 Task: Find connections with filter location Kidsgrove with filter topic #coacheswith filter profile language German with filter current company TD Securities with filter school All India Institute of Medical Sciences with filter industry Shipbuilding with filter service category Typing with filter keywords title Cosmetologist
Action: Mouse moved to (573, 72)
Screenshot: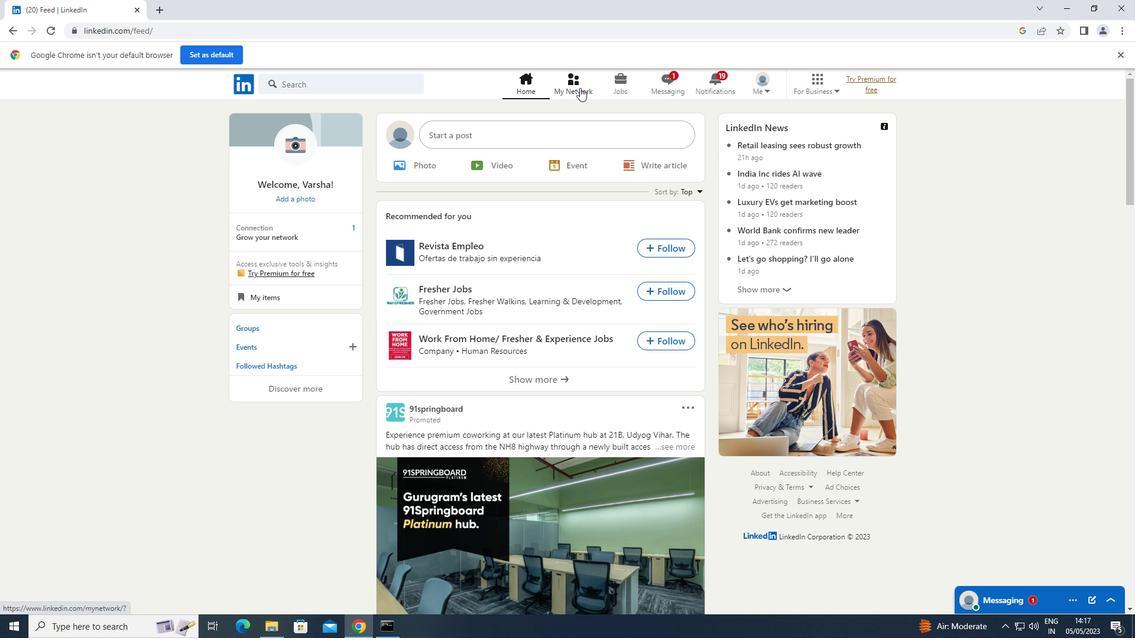 
Action: Mouse pressed left at (573, 72)
Screenshot: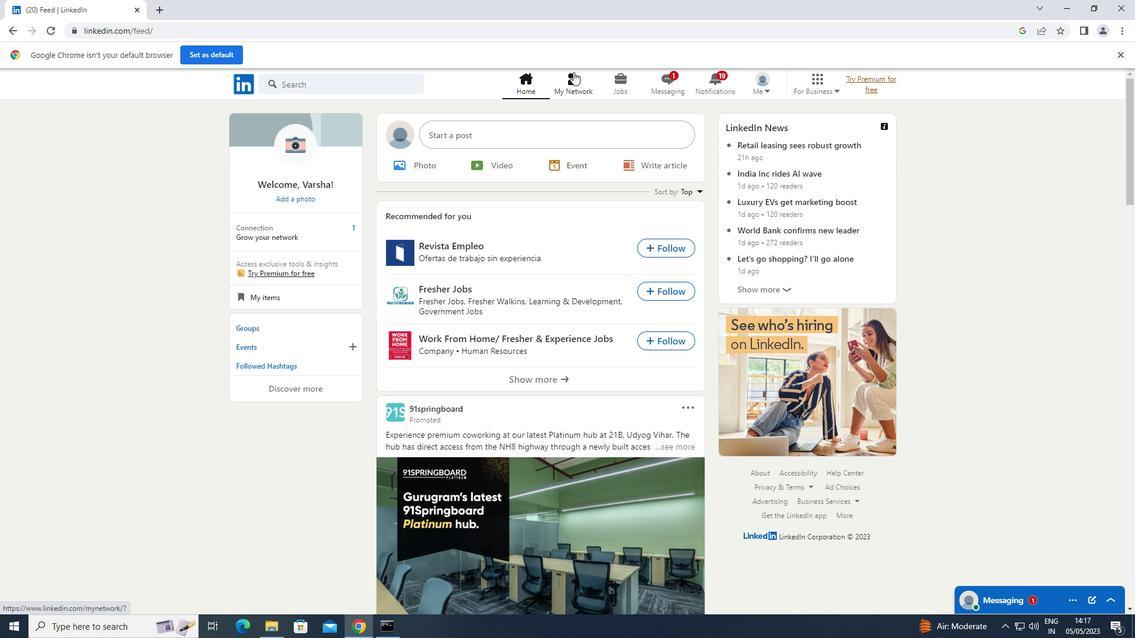
Action: Mouse moved to (354, 154)
Screenshot: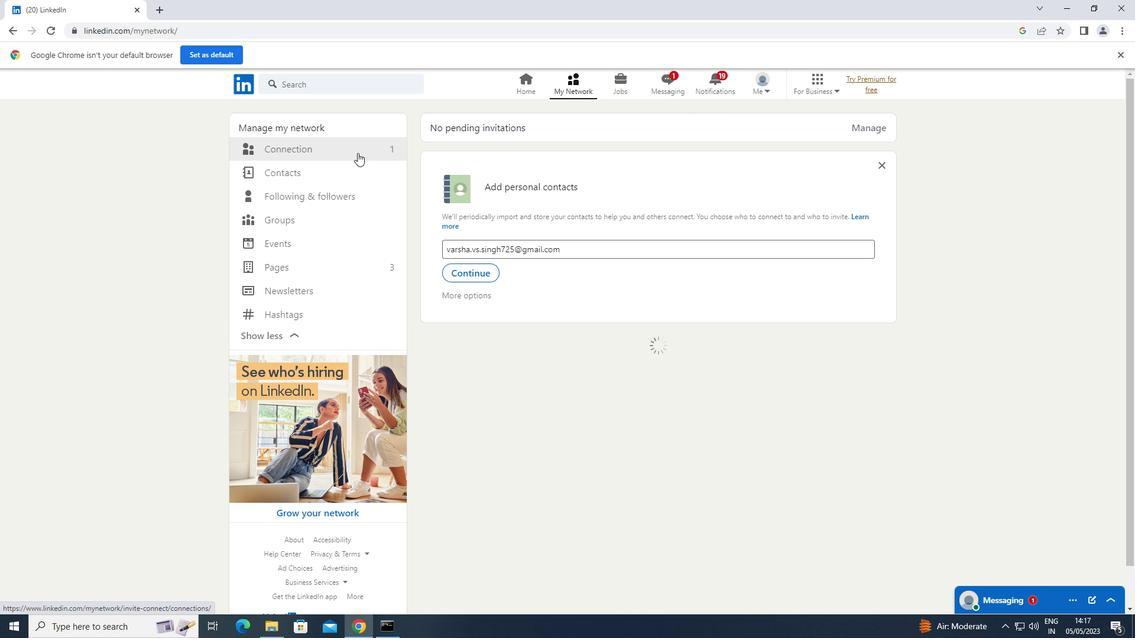 
Action: Mouse pressed left at (354, 154)
Screenshot: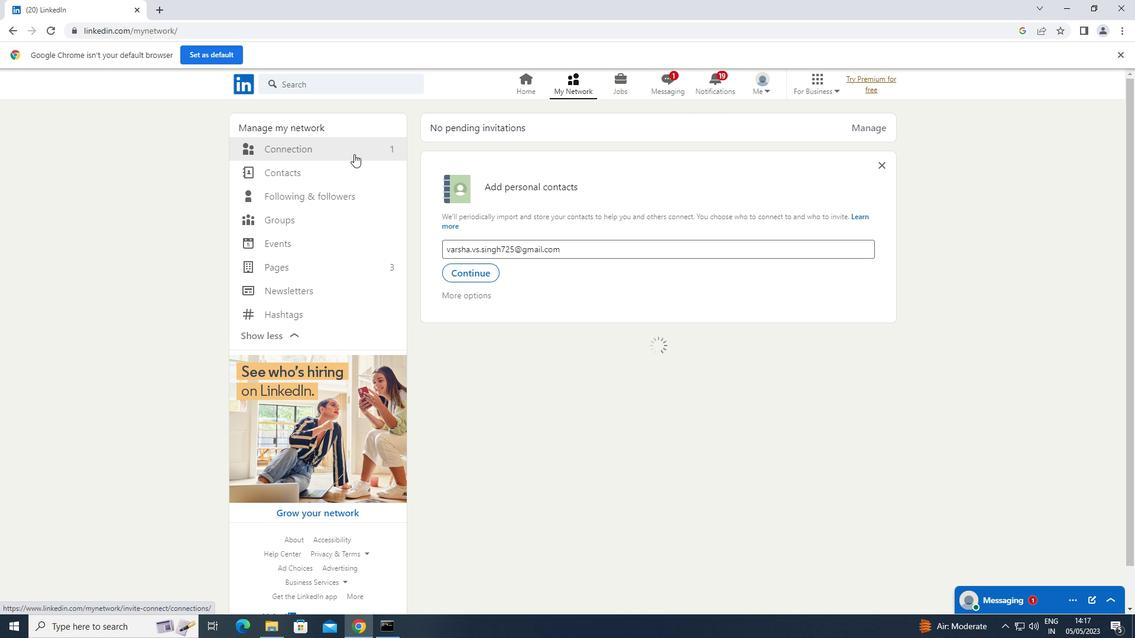 
Action: Mouse moved to (347, 150)
Screenshot: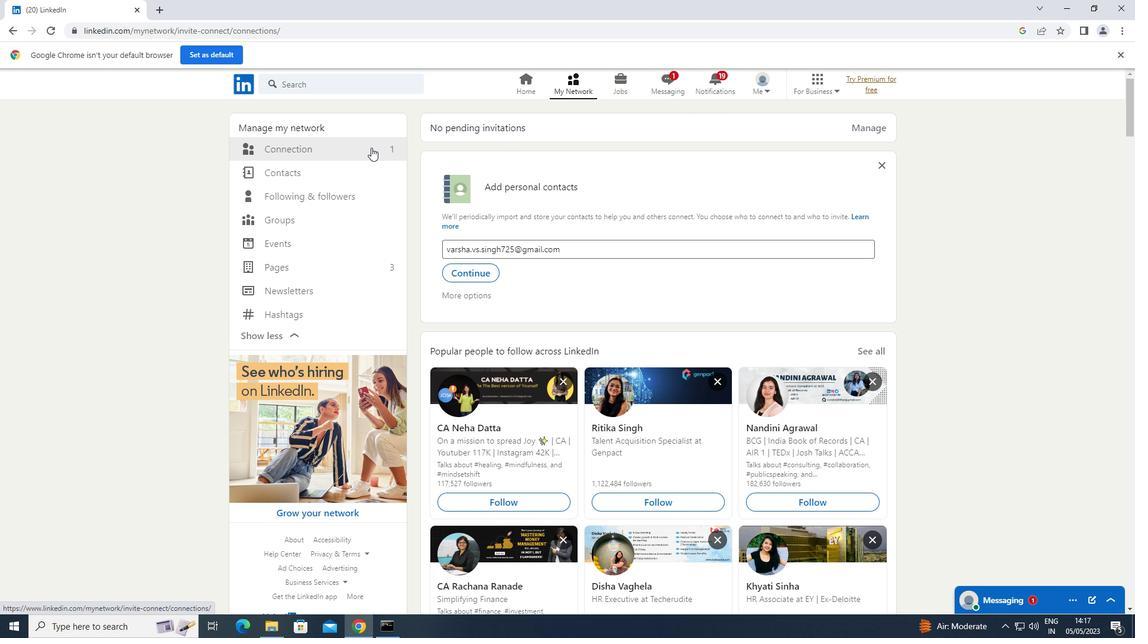 
Action: Mouse pressed left at (347, 150)
Screenshot: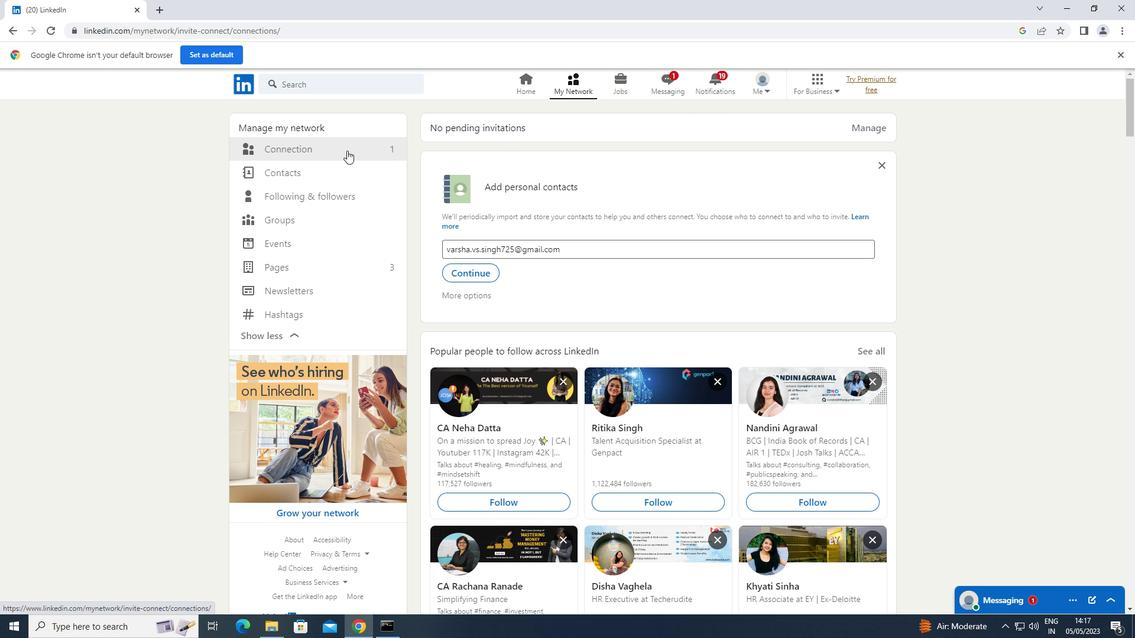 
Action: Mouse moved to (660, 152)
Screenshot: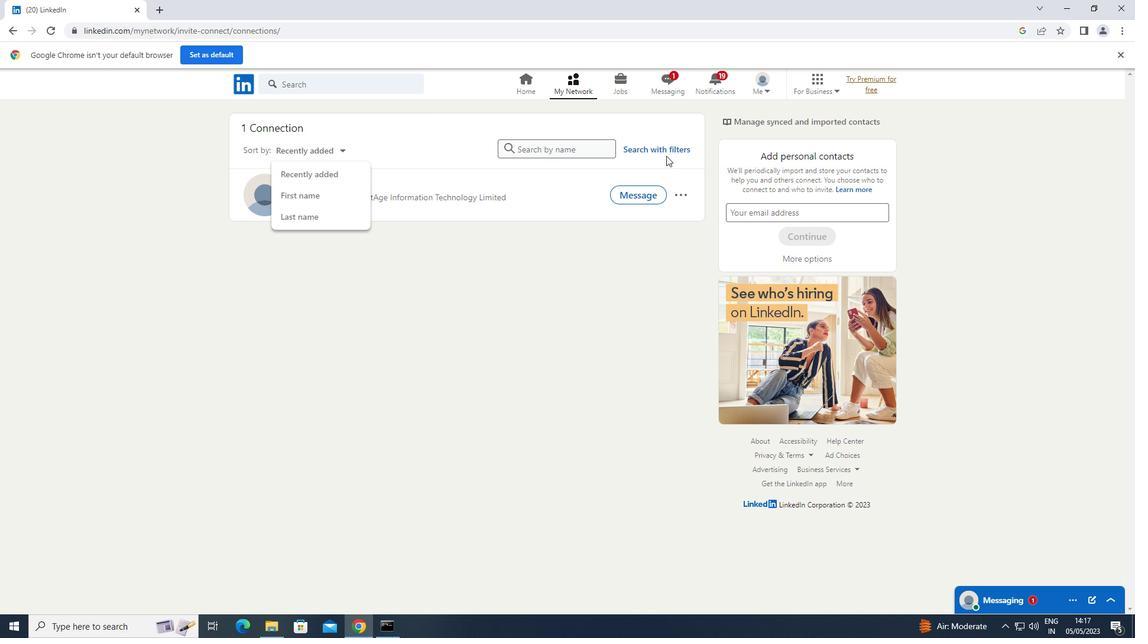 
Action: Mouse pressed left at (660, 152)
Screenshot: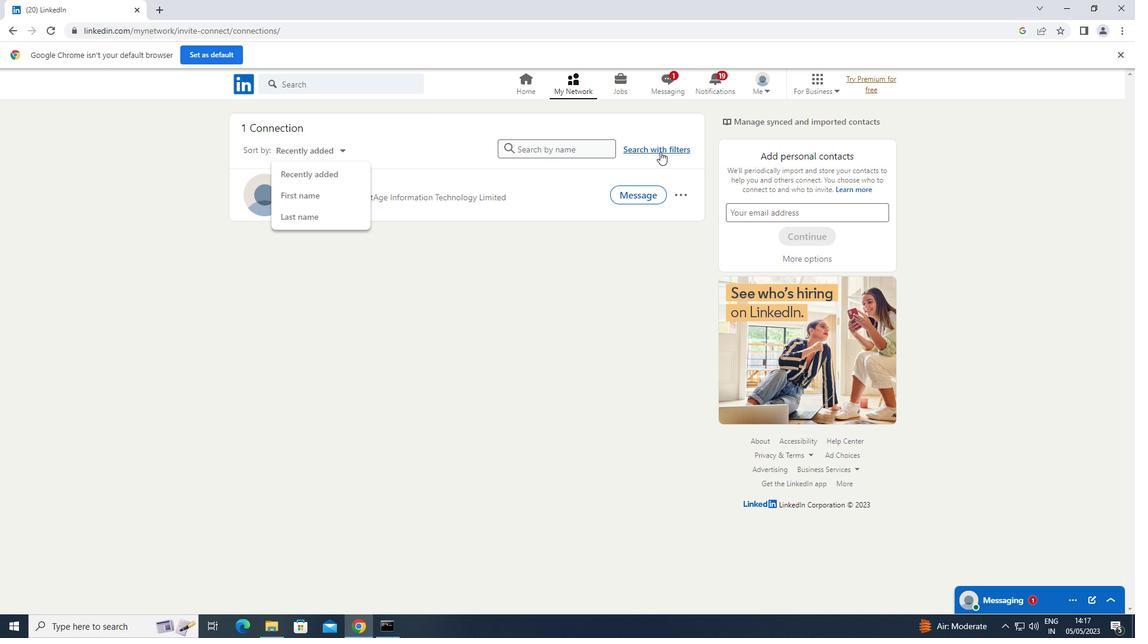 
Action: Mouse moved to (606, 113)
Screenshot: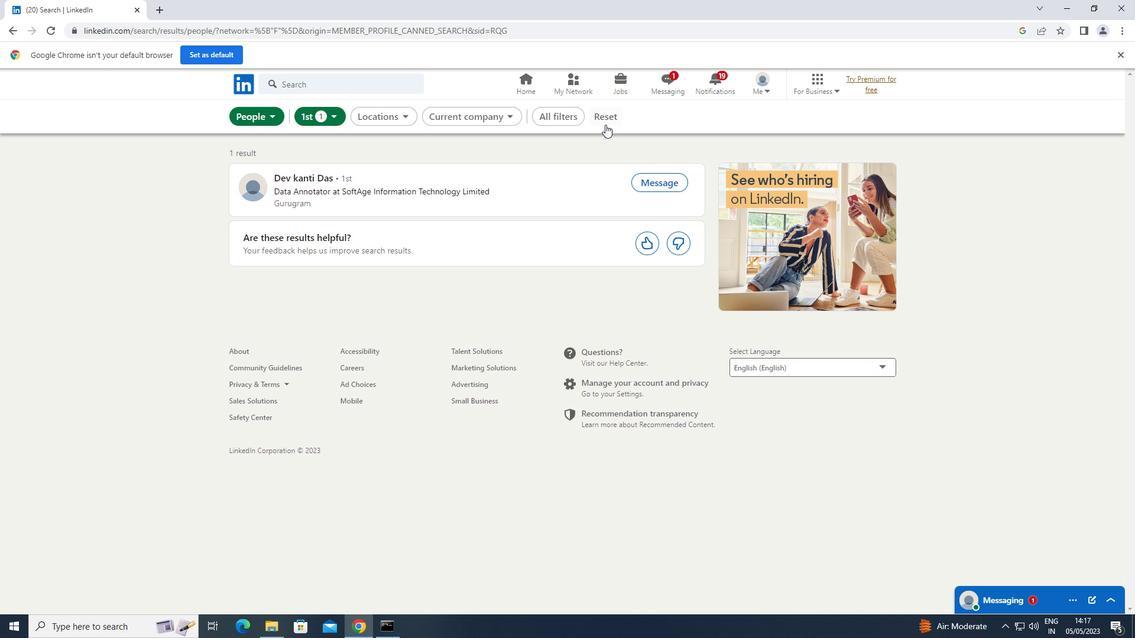 
Action: Mouse pressed left at (606, 113)
Screenshot: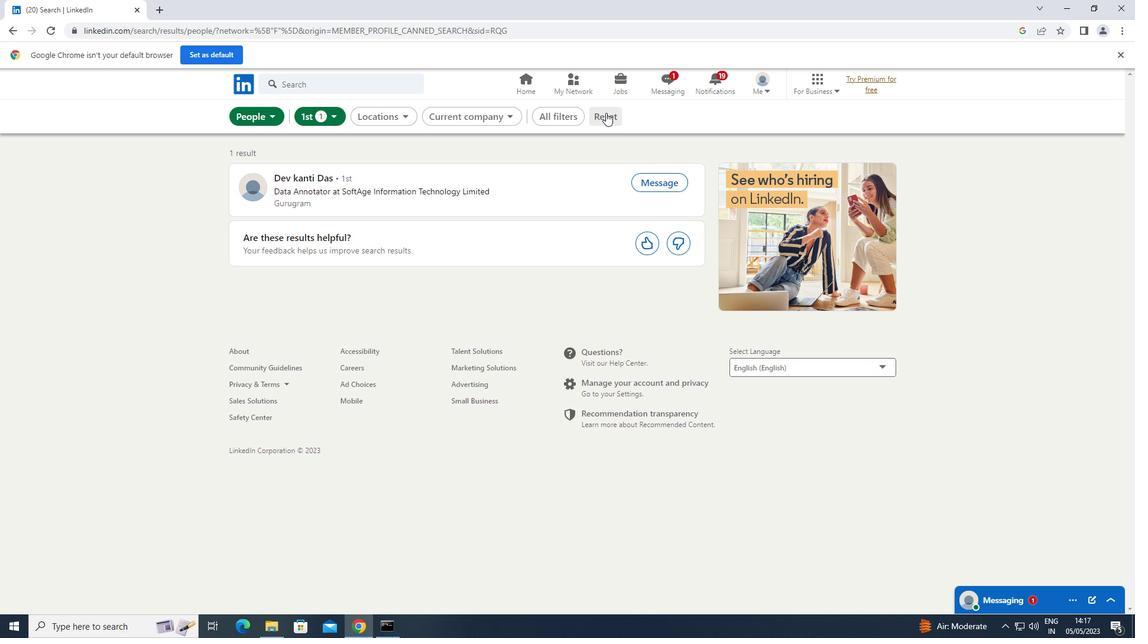 
Action: Mouse moved to (604, 113)
Screenshot: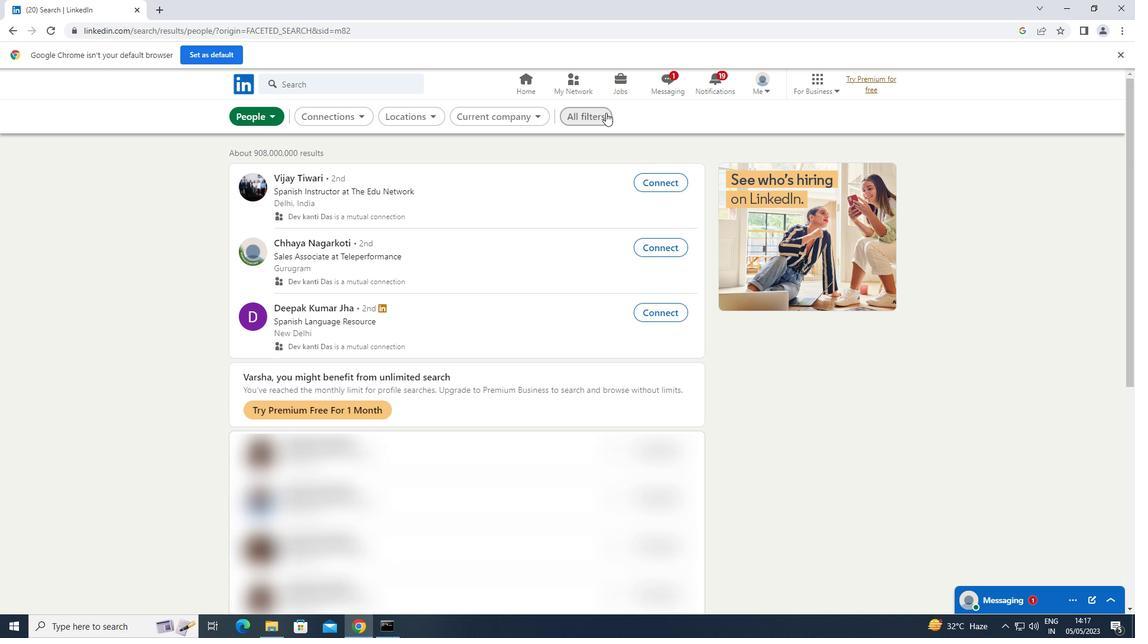 
Action: Mouse pressed left at (604, 113)
Screenshot: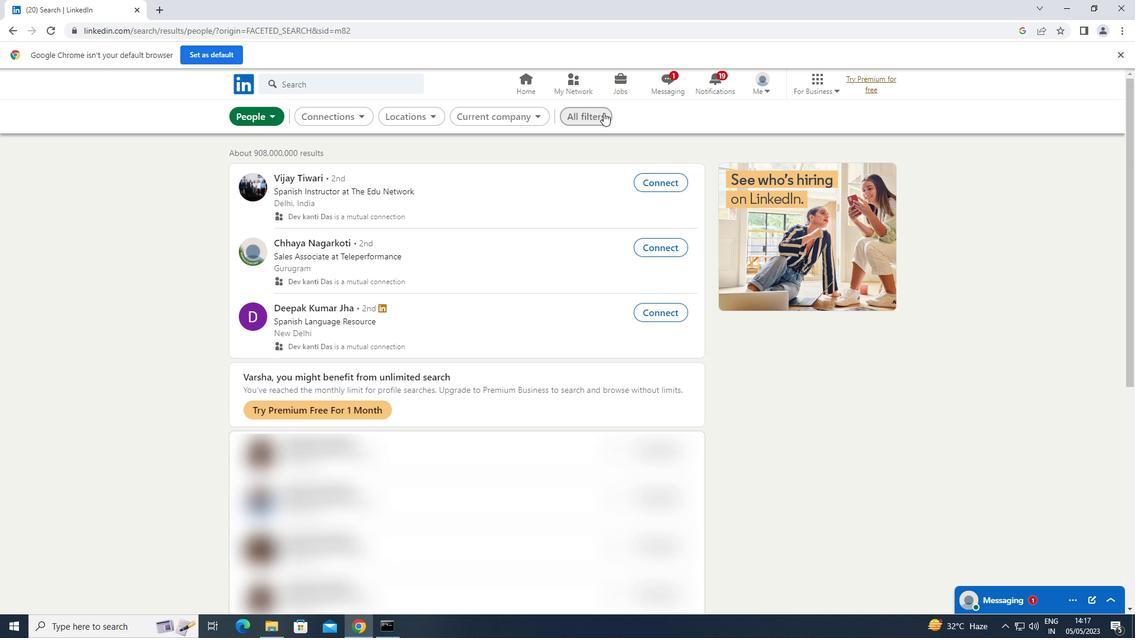 
Action: Mouse moved to (911, 264)
Screenshot: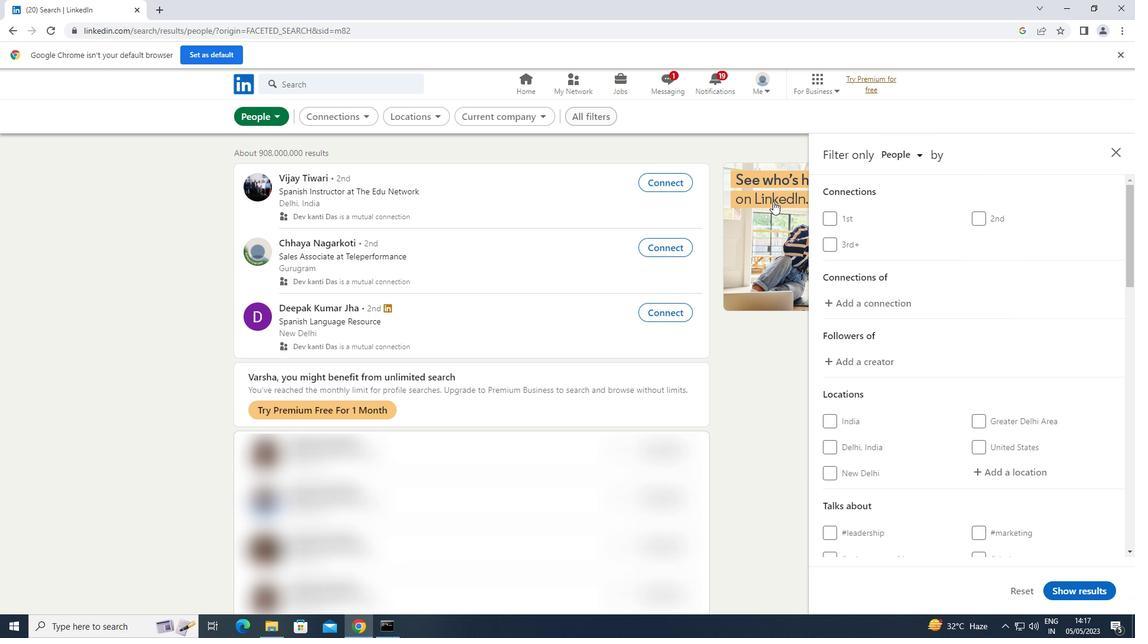 
Action: Mouse scrolled (911, 263) with delta (0, 0)
Screenshot: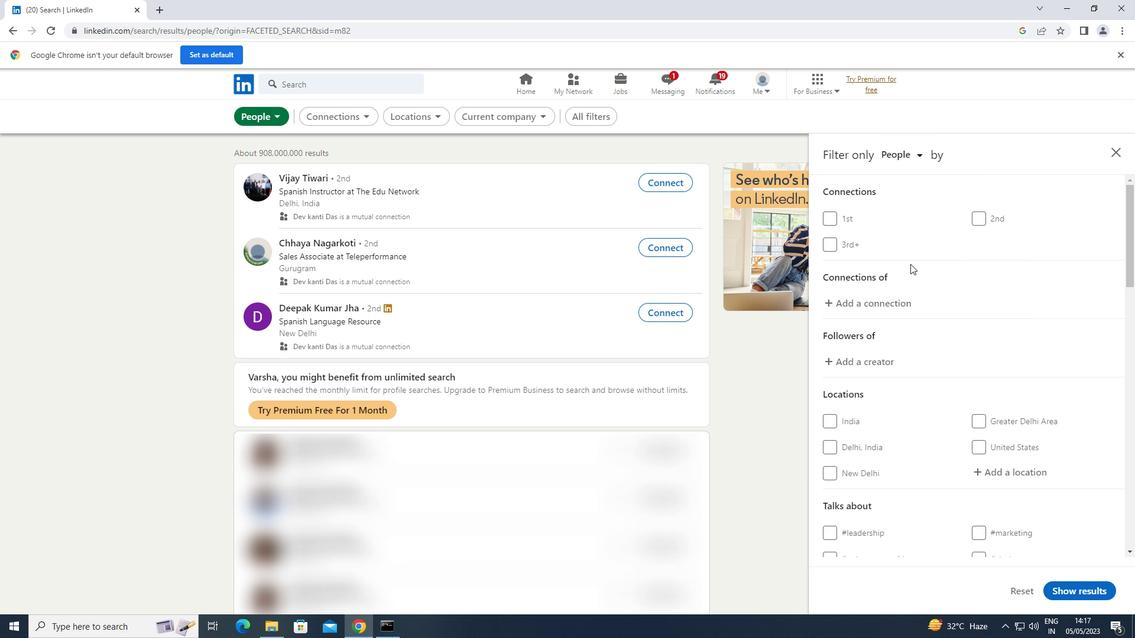 
Action: Mouse scrolled (911, 263) with delta (0, 0)
Screenshot: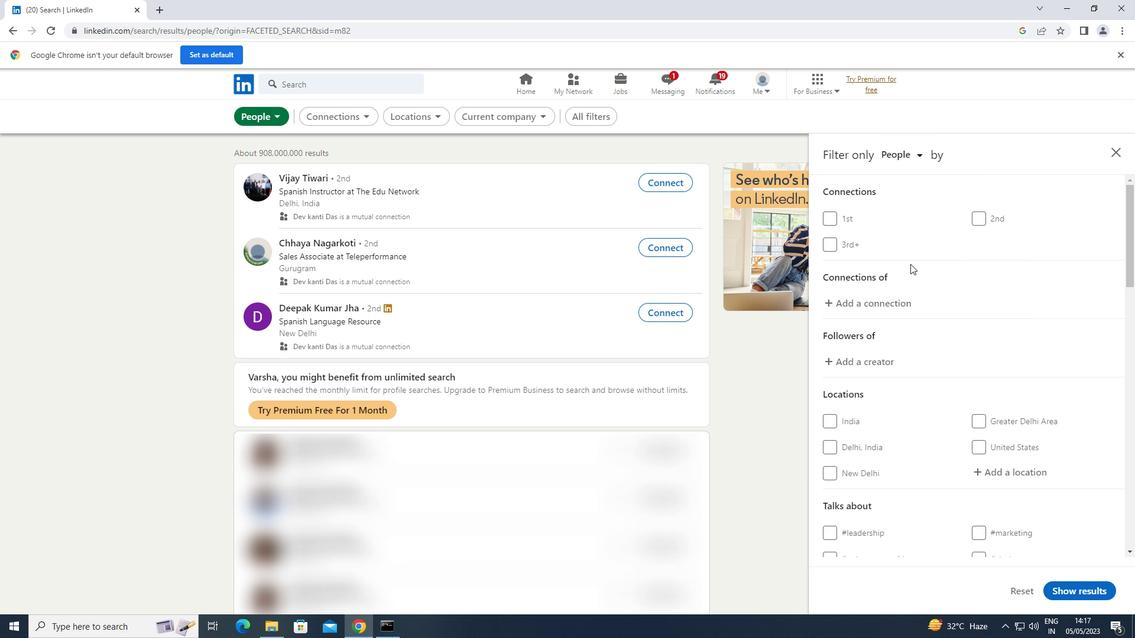 
Action: Mouse moved to (998, 349)
Screenshot: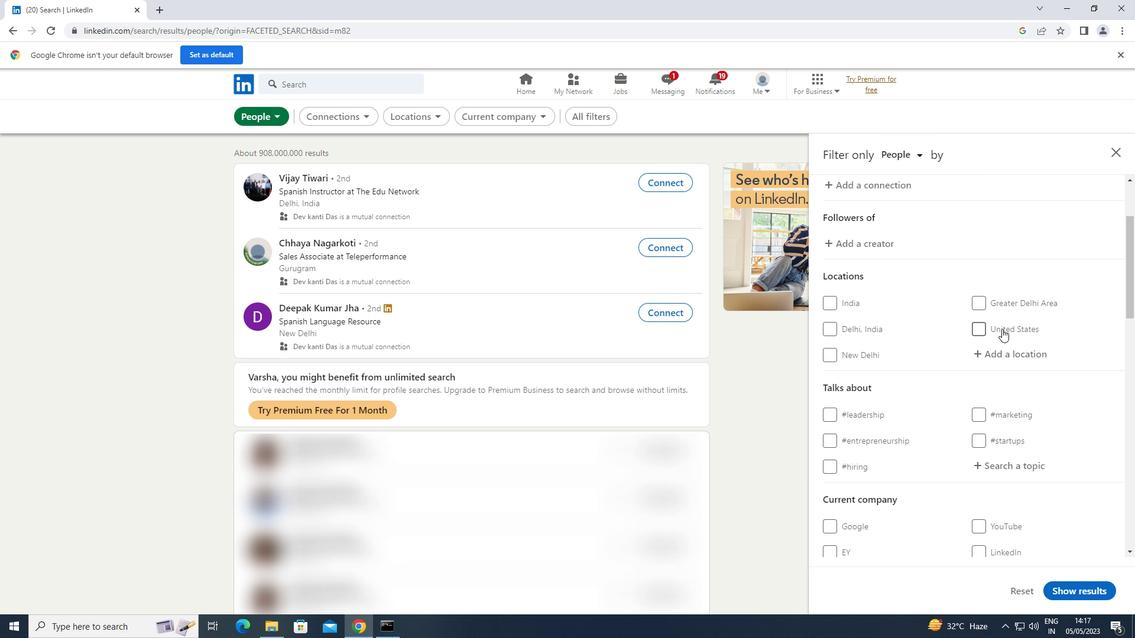 
Action: Mouse pressed left at (998, 349)
Screenshot: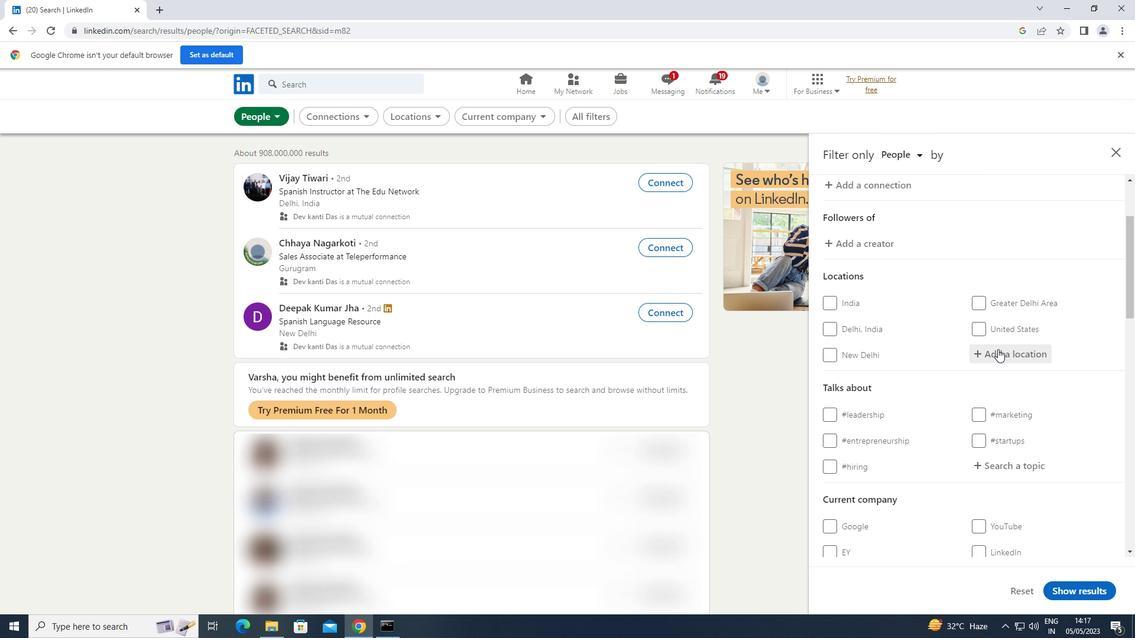 
Action: Key pressed <Key.shift>KIDSGROVE
Screenshot: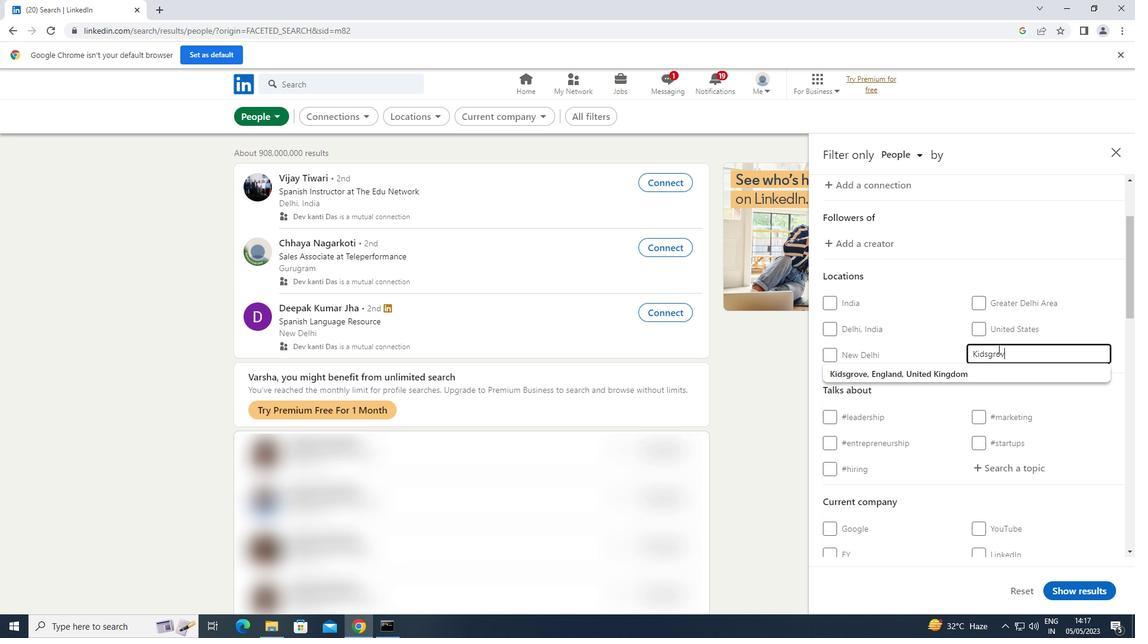
Action: Mouse moved to (989, 469)
Screenshot: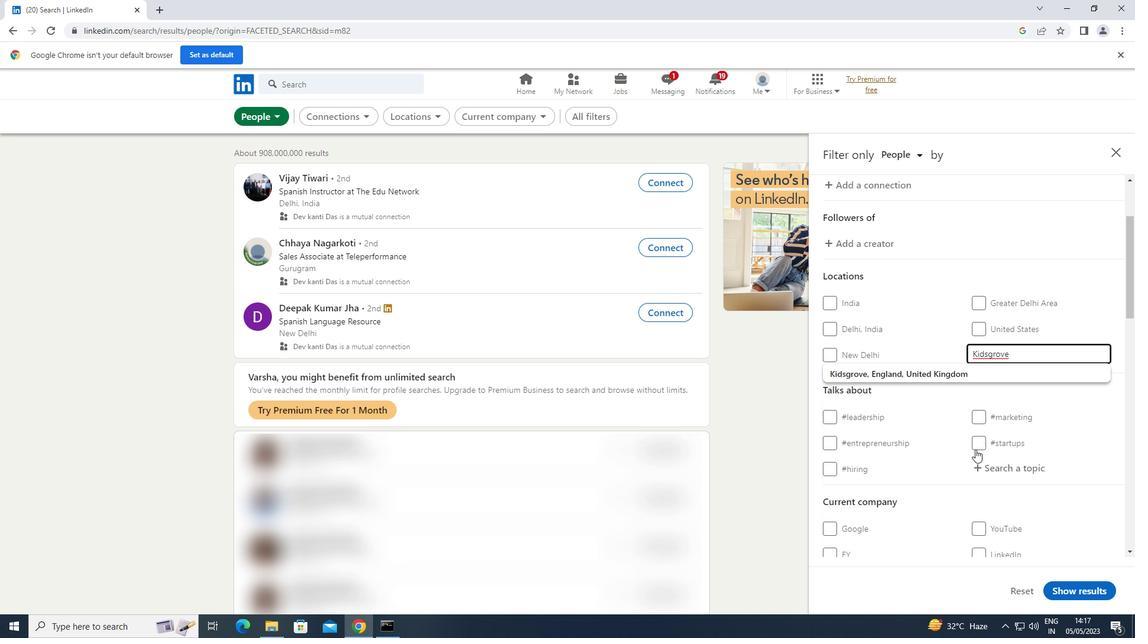 
Action: Mouse pressed left at (989, 469)
Screenshot: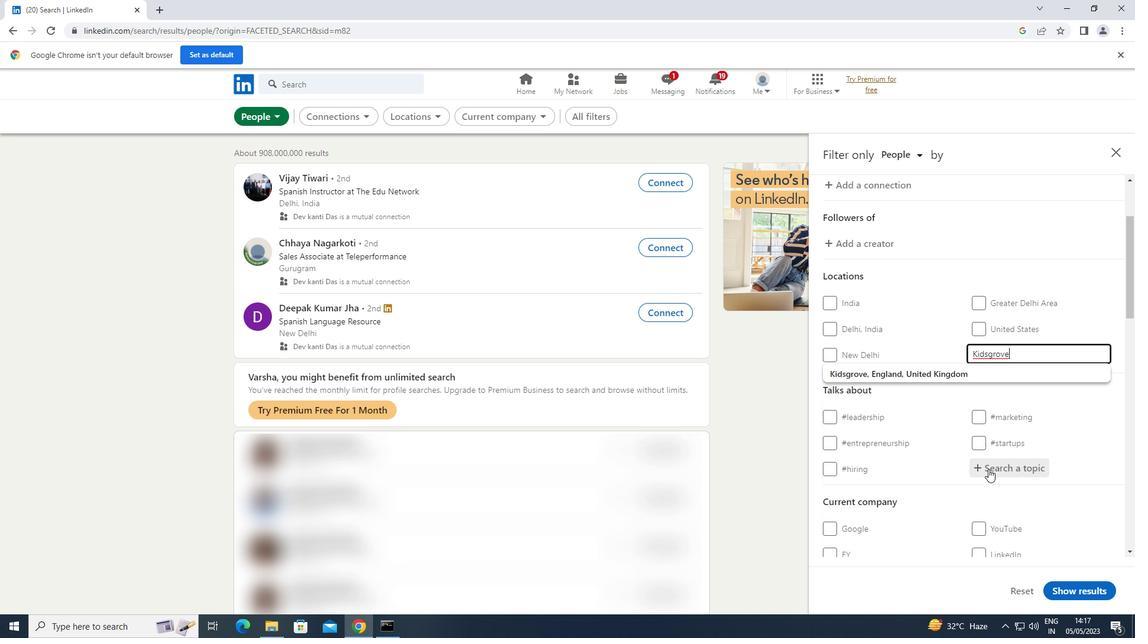
Action: Key pressed COACHES
Screenshot: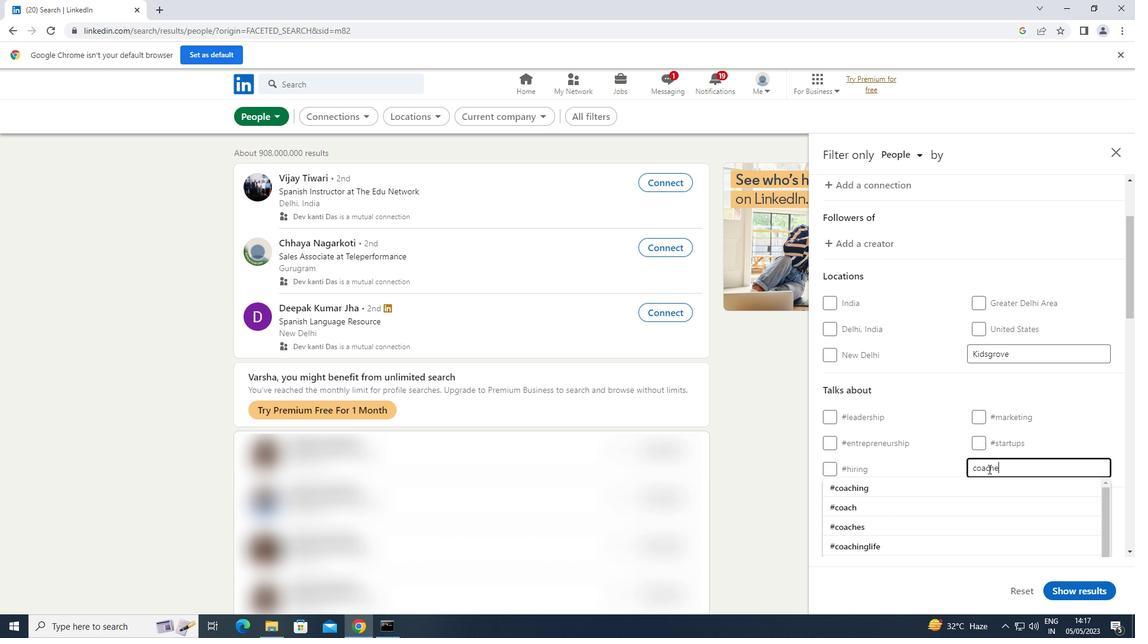 
Action: Mouse moved to (931, 486)
Screenshot: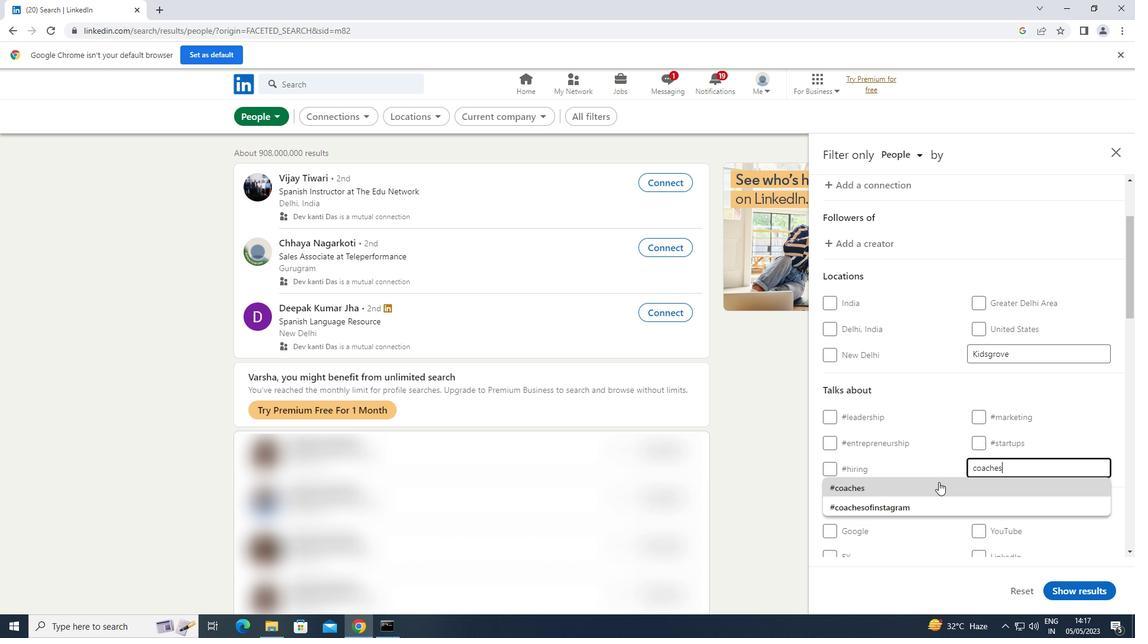 
Action: Mouse pressed left at (931, 486)
Screenshot: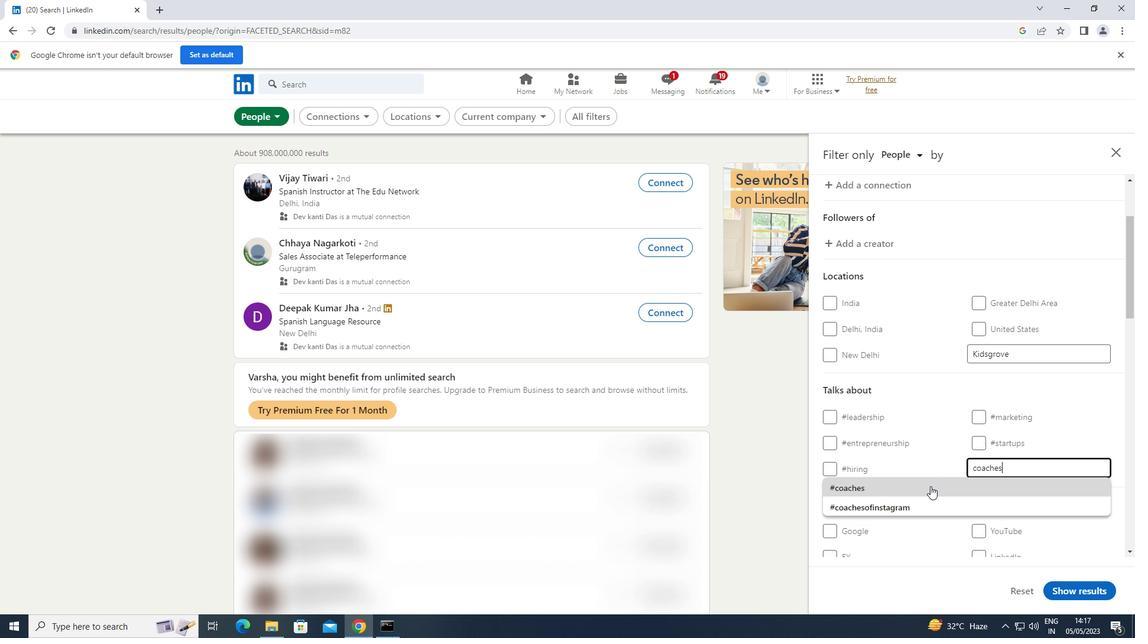 
Action: Mouse moved to (935, 483)
Screenshot: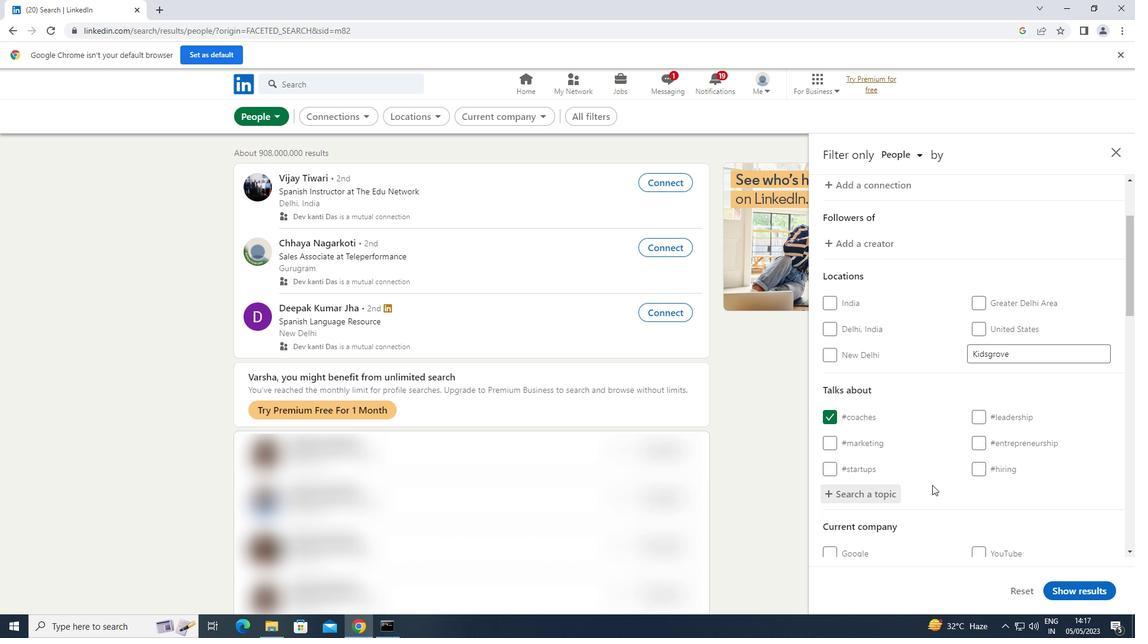 
Action: Mouse scrolled (935, 482) with delta (0, 0)
Screenshot: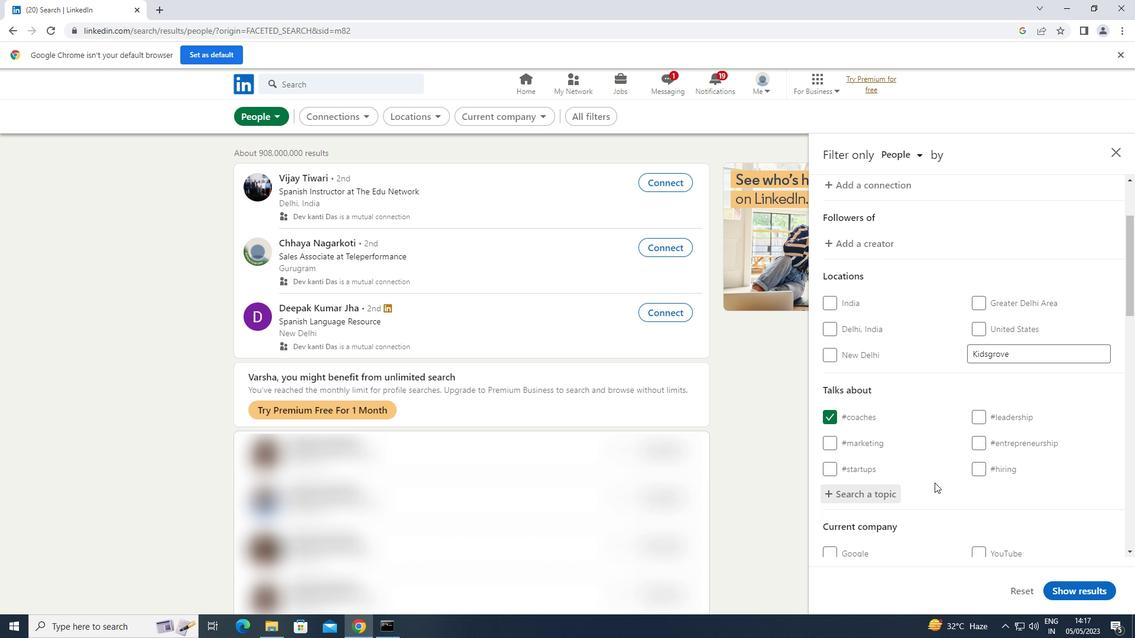 
Action: Mouse scrolled (935, 482) with delta (0, 0)
Screenshot: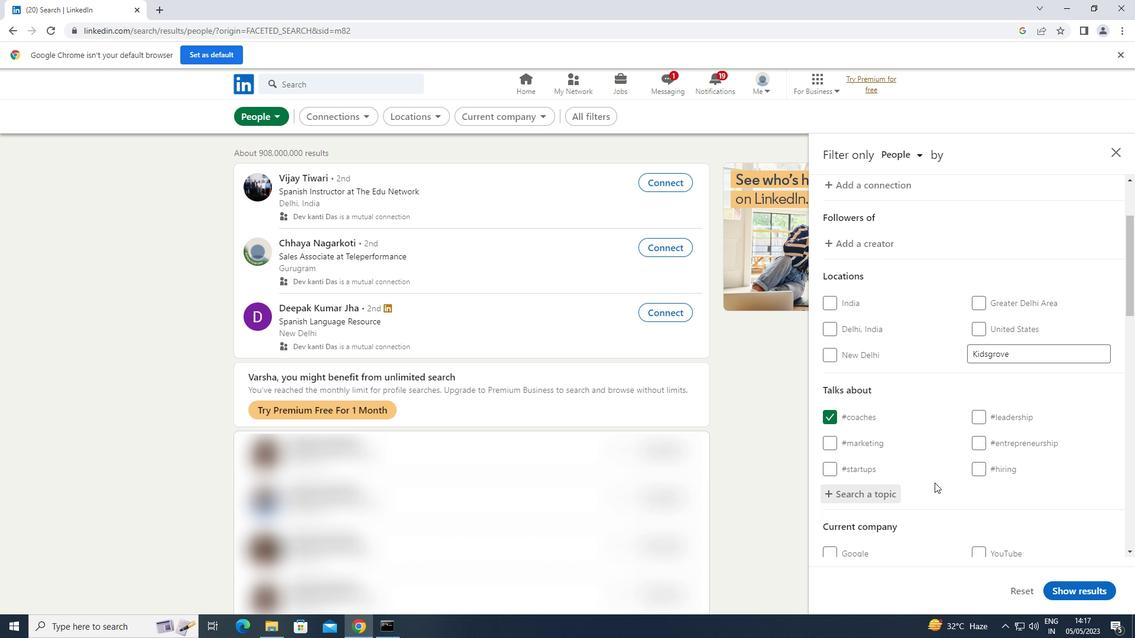 
Action: Mouse scrolled (935, 482) with delta (0, 0)
Screenshot: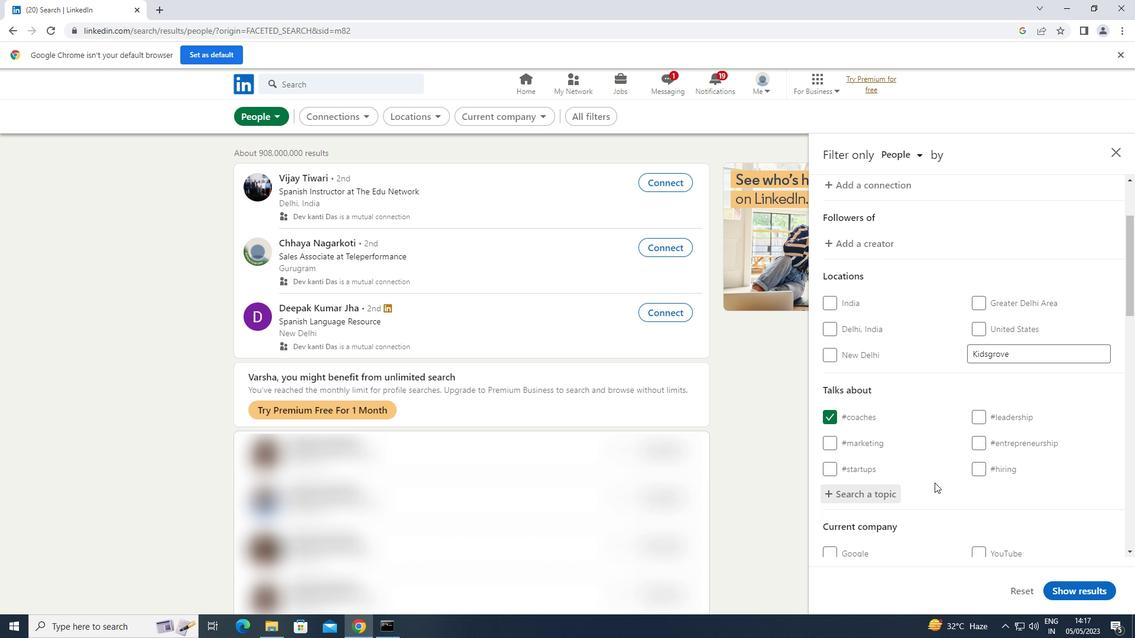 
Action: Mouse scrolled (935, 482) with delta (0, 0)
Screenshot: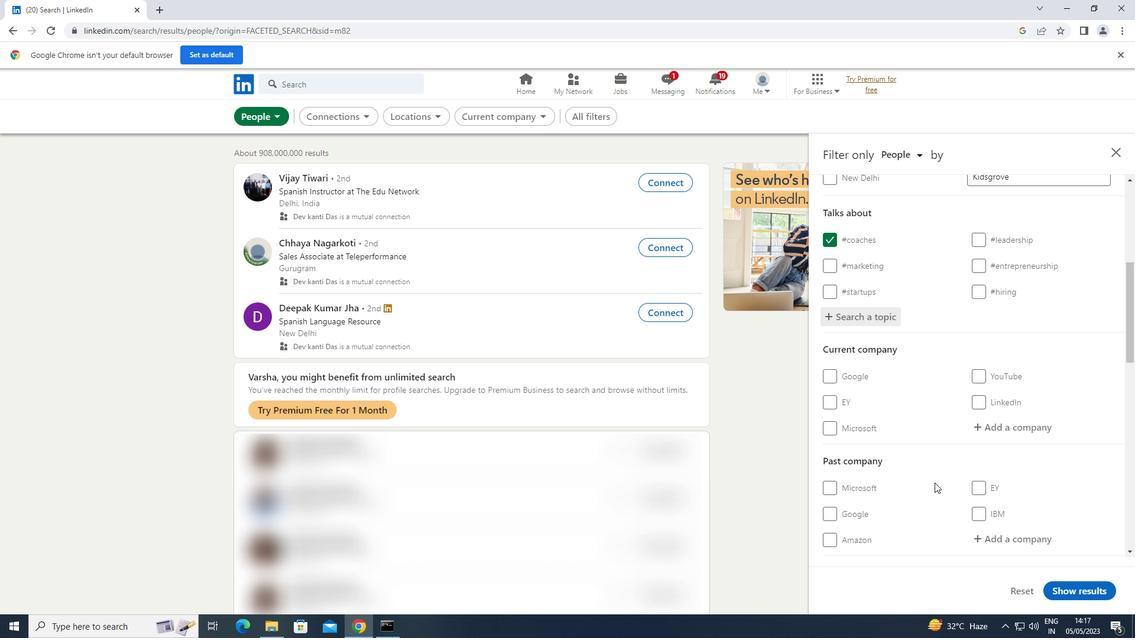 
Action: Mouse scrolled (935, 482) with delta (0, 0)
Screenshot: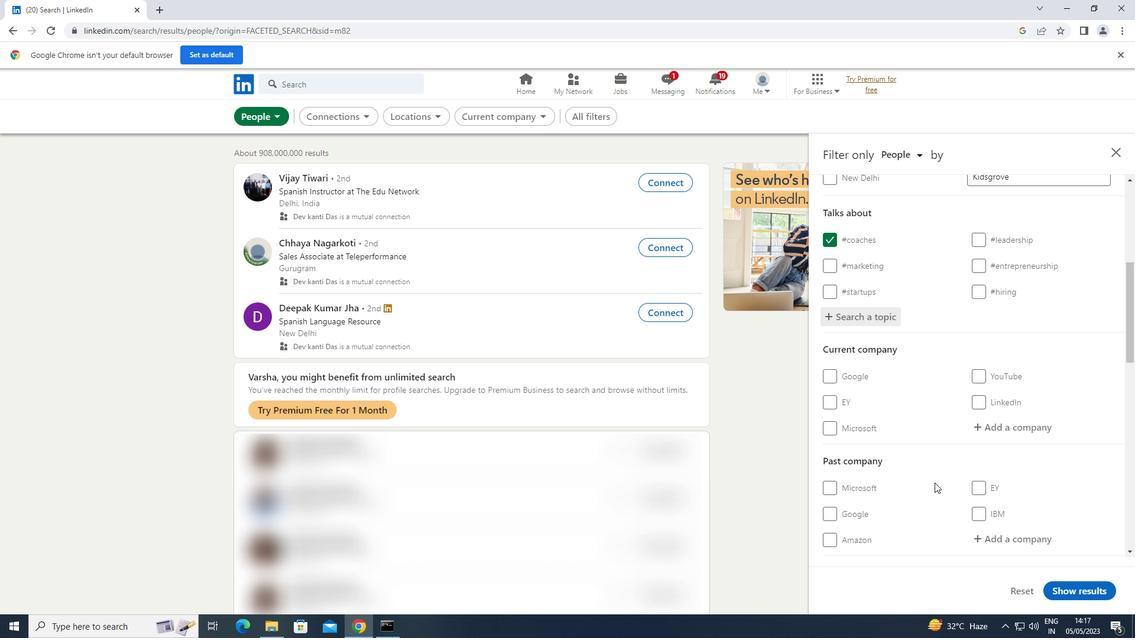 
Action: Mouse scrolled (935, 482) with delta (0, 0)
Screenshot: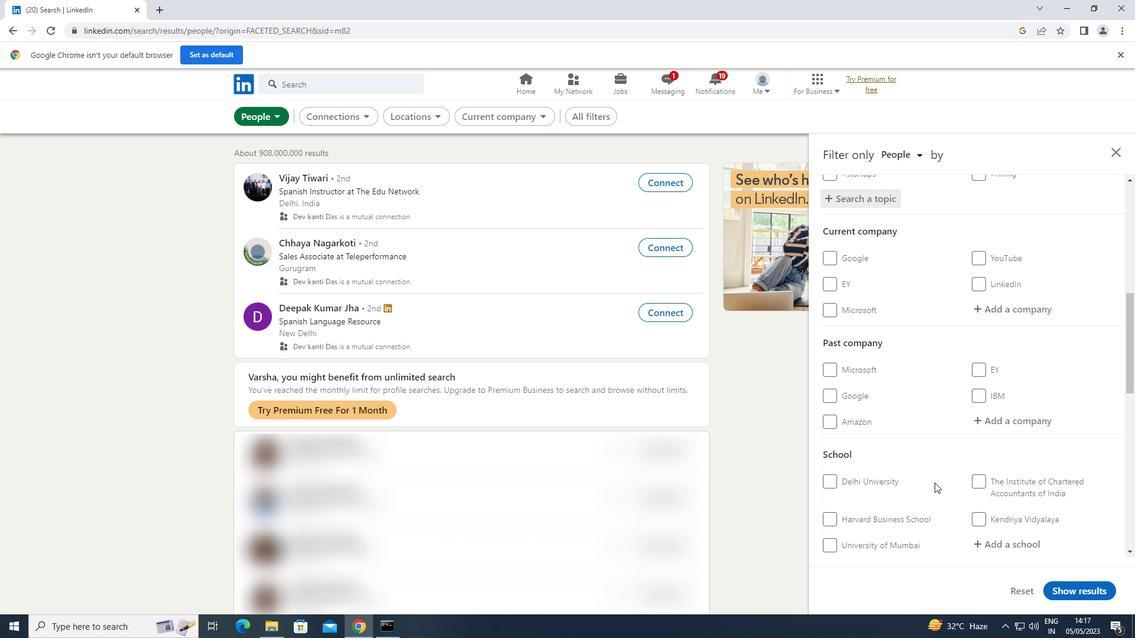 
Action: Mouse scrolled (935, 482) with delta (0, 0)
Screenshot: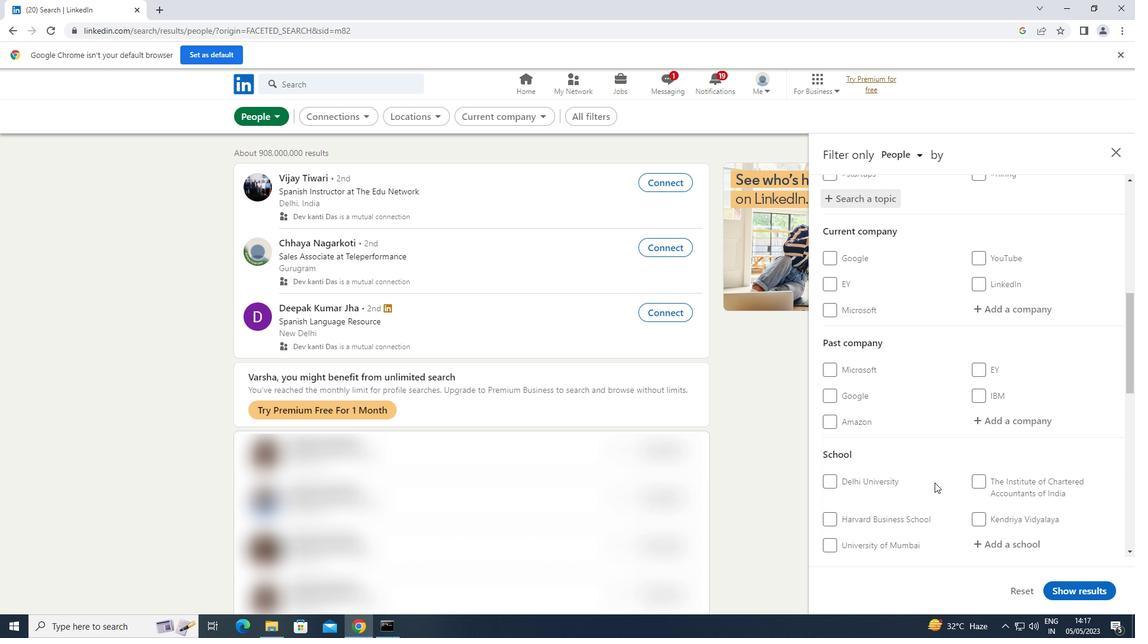 
Action: Mouse scrolled (935, 482) with delta (0, 0)
Screenshot: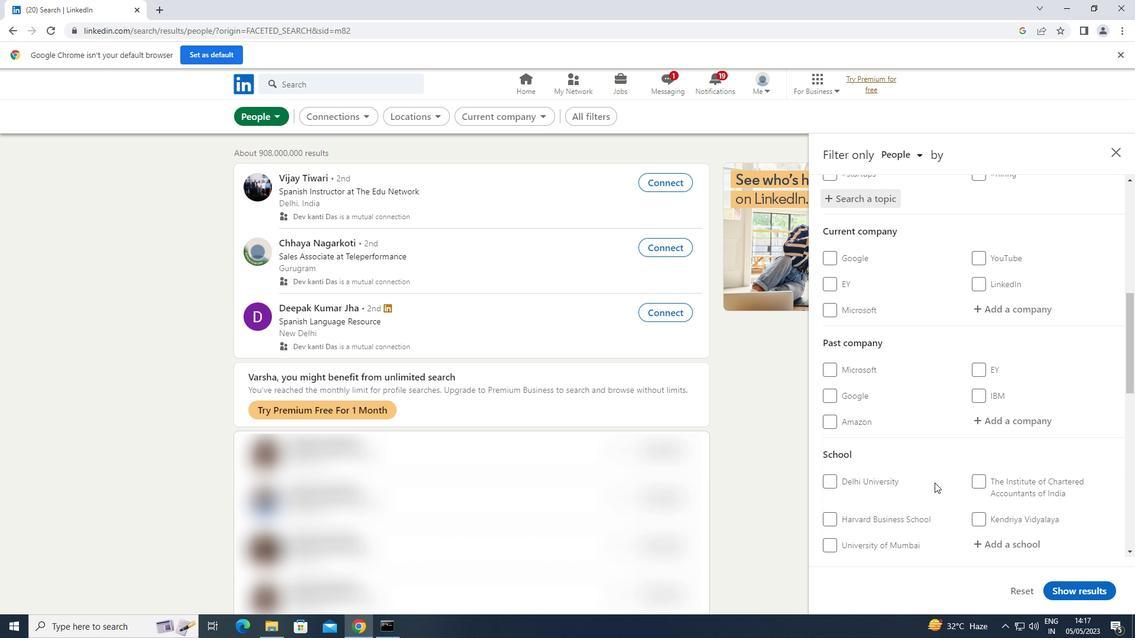 
Action: Mouse scrolled (935, 482) with delta (0, 0)
Screenshot: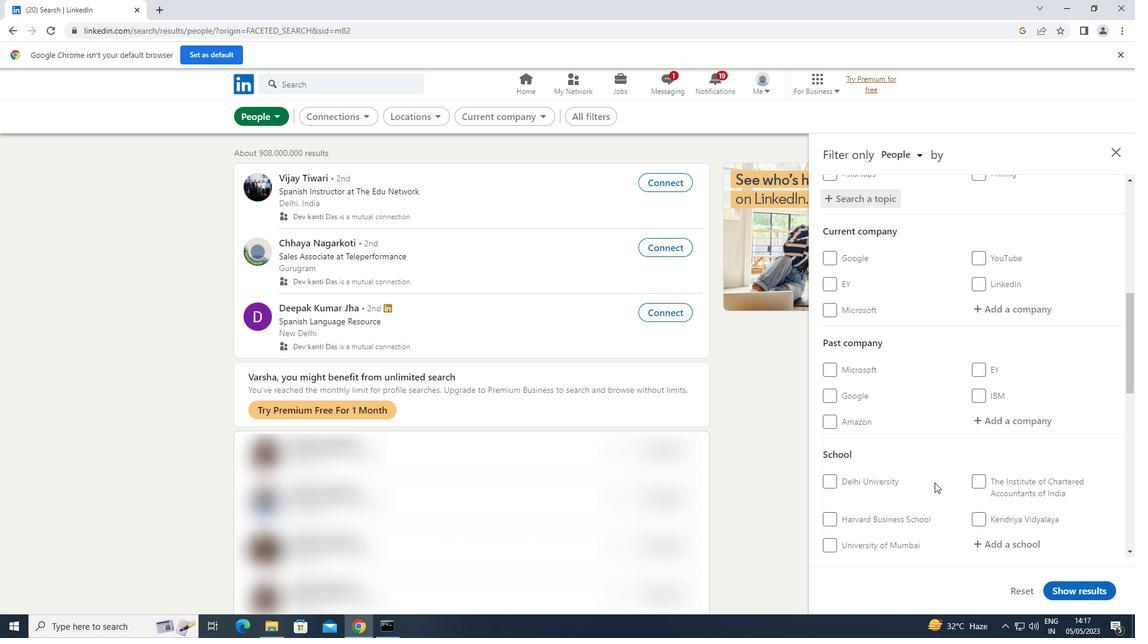 
Action: Mouse scrolled (935, 482) with delta (0, 0)
Screenshot: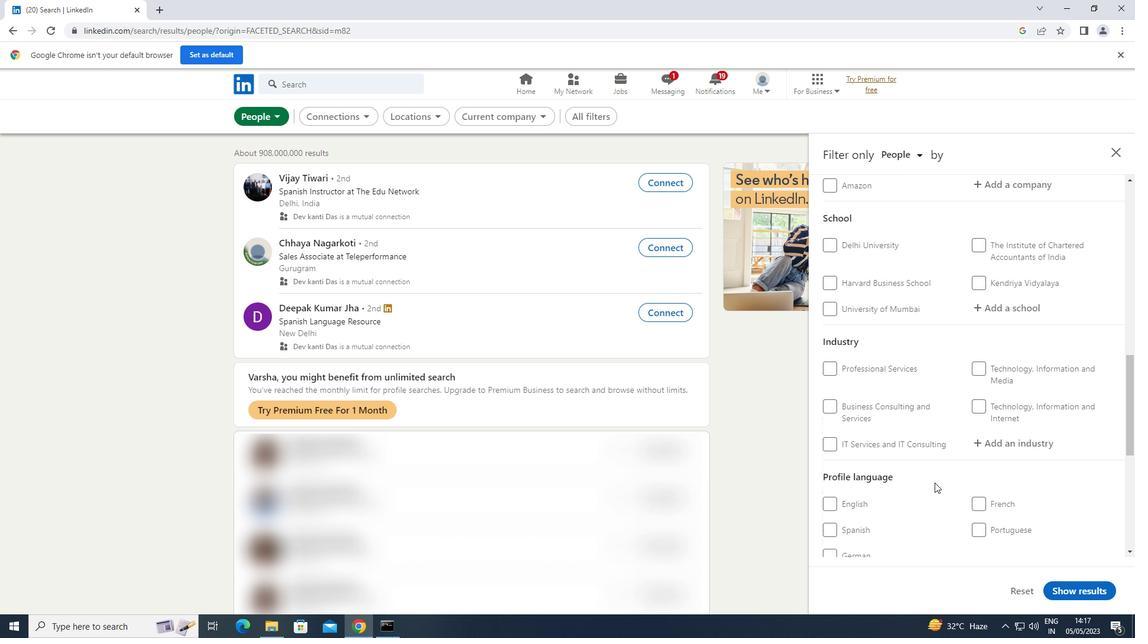 
Action: Mouse moved to (834, 497)
Screenshot: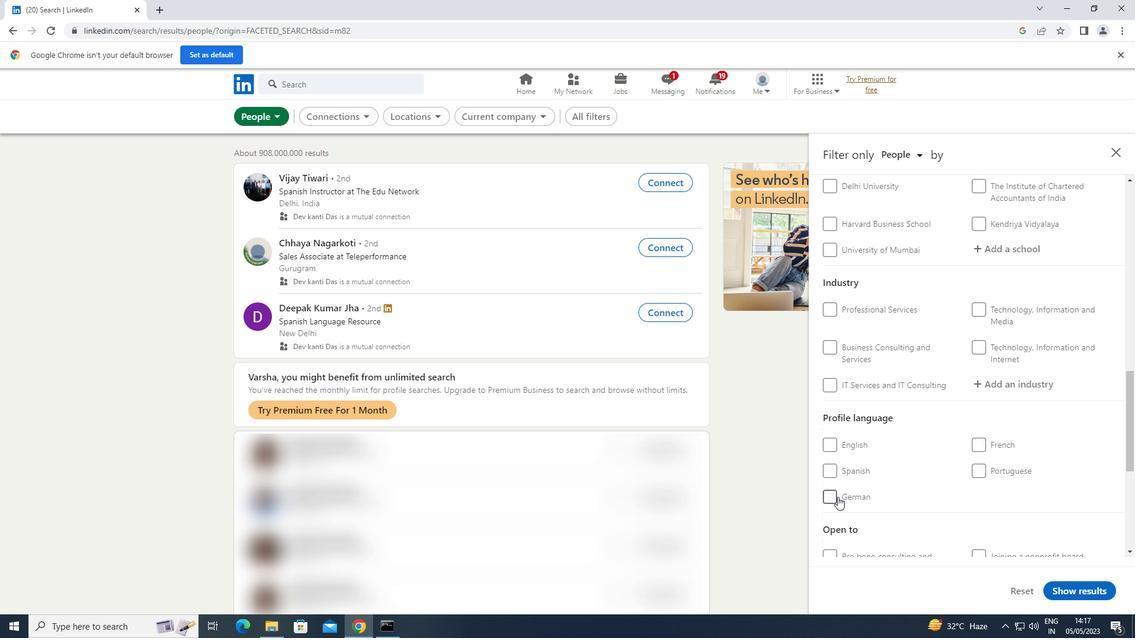 
Action: Mouse pressed left at (834, 497)
Screenshot: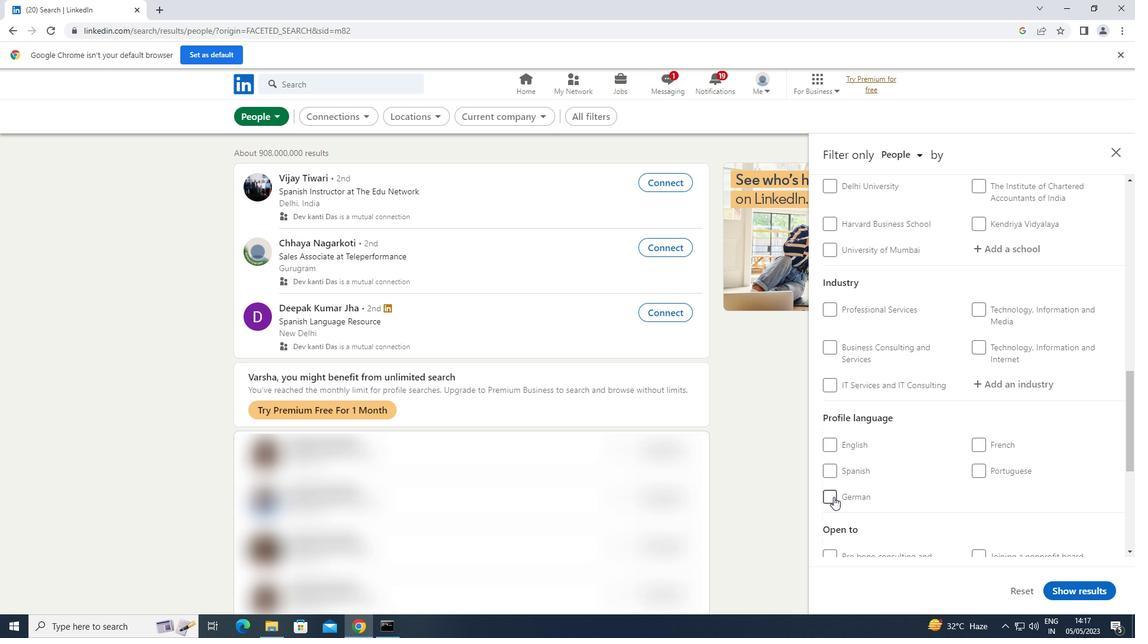 
Action: Mouse moved to (916, 457)
Screenshot: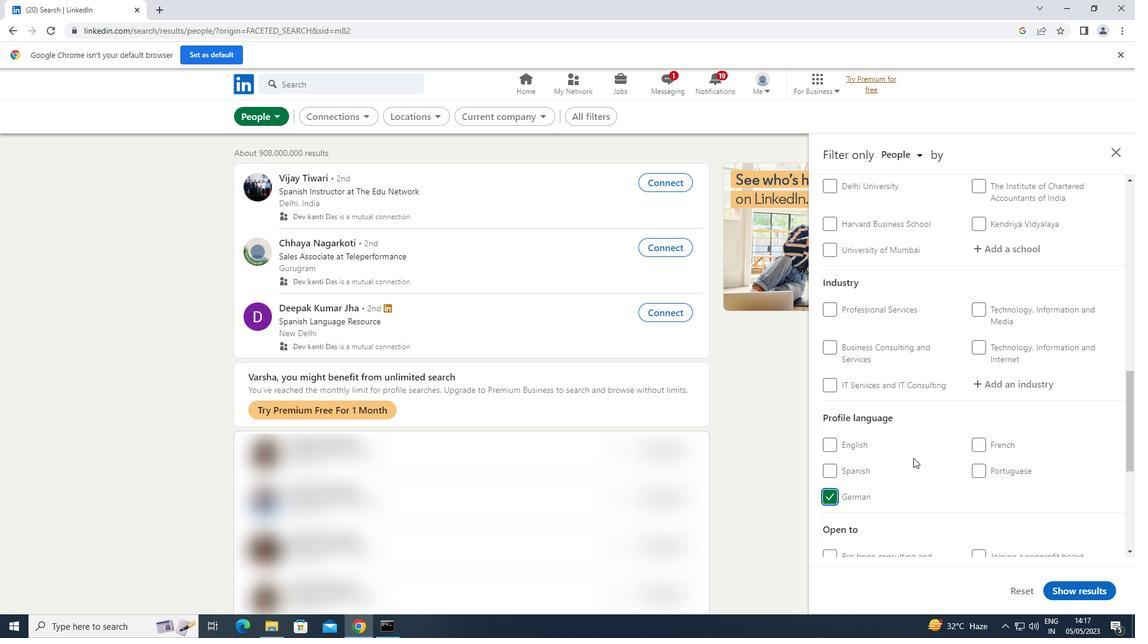 
Action: Mouse scrolled (916, 458) with delta (0, 0)
Screenshot: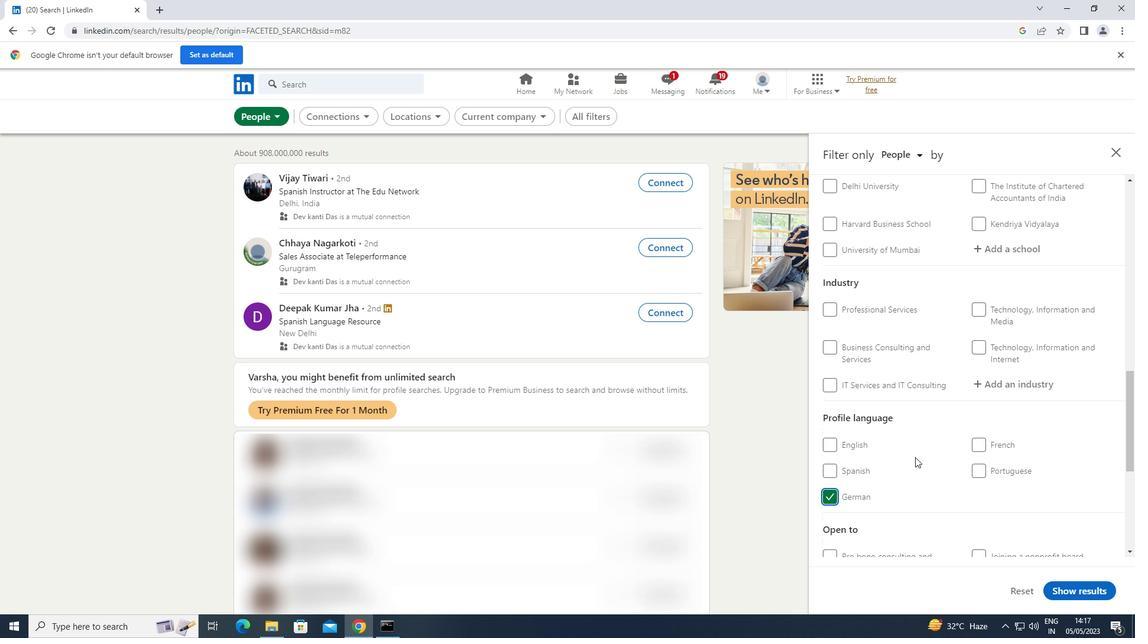 
Action: Mouse scrolled (916, 458) with delta (0, 0)
Screenshot: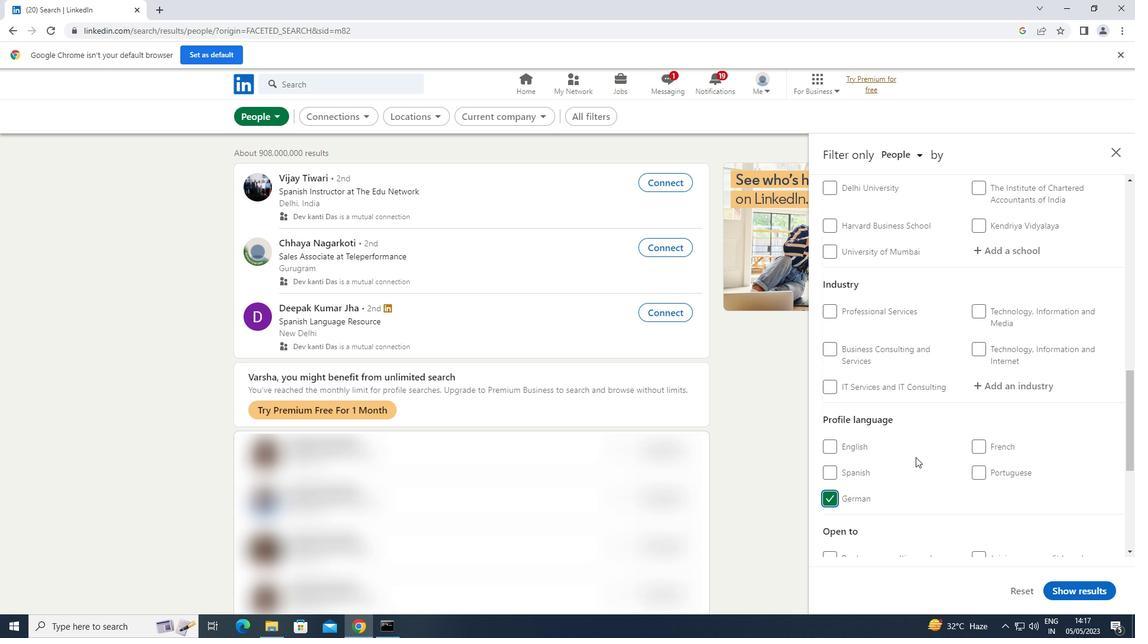 
Action: Mouse scrolled (916, 458) with delta (0, 0)
Screenshot: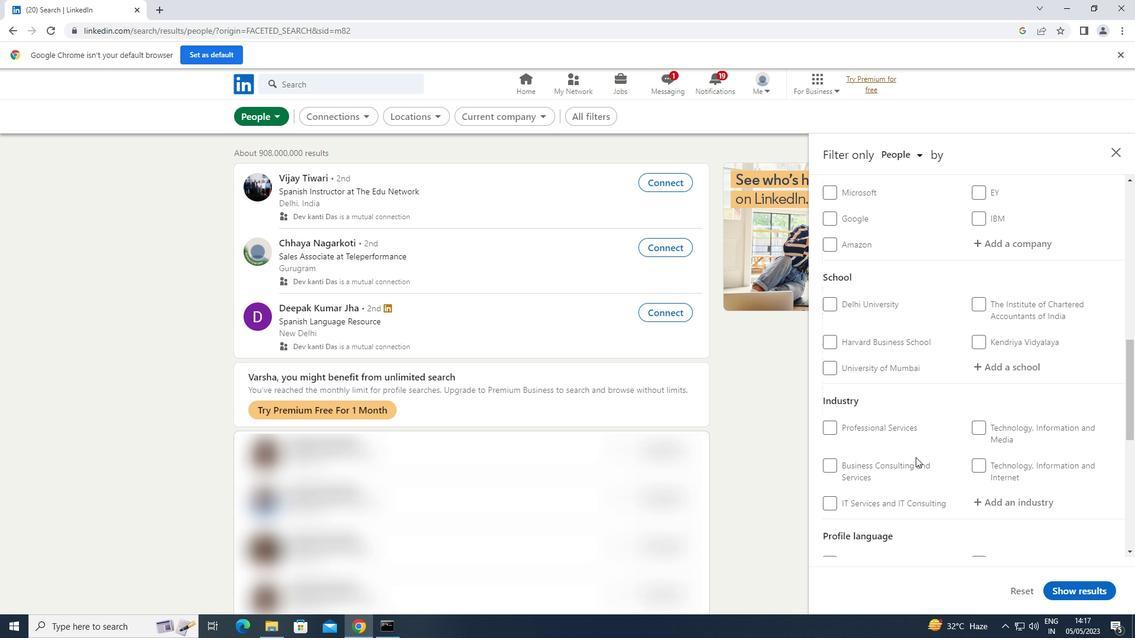 
Action: Mouse scrolled (916, 458) with delta (0, 0)
Screenshot: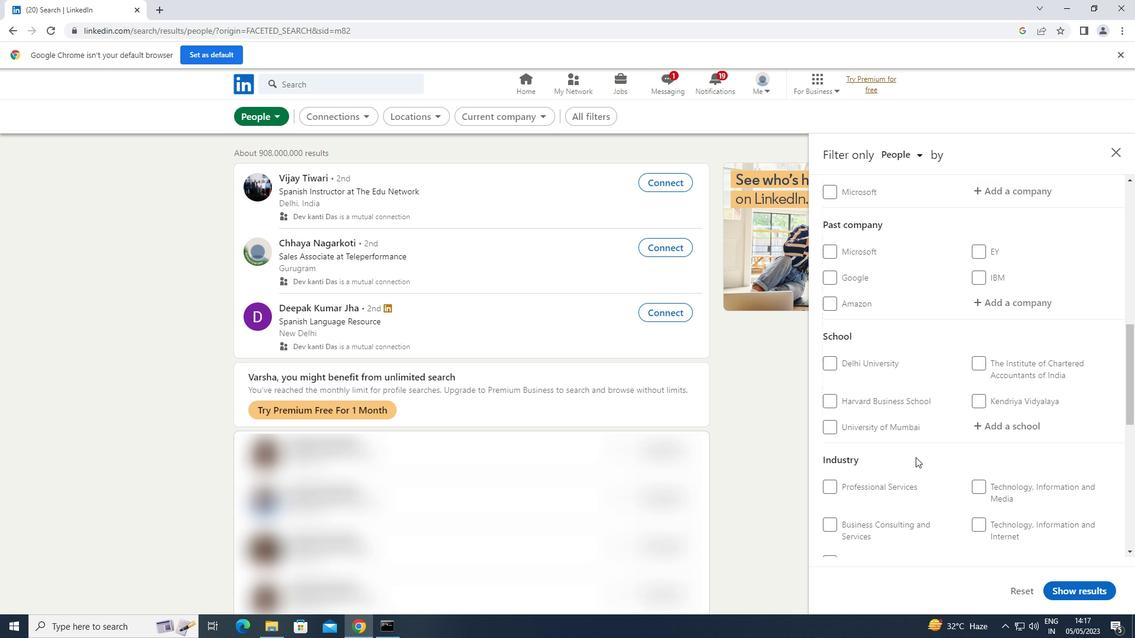 
Action: Mouse scrolled (916, 458) with delta (0, 0)
Screenshot: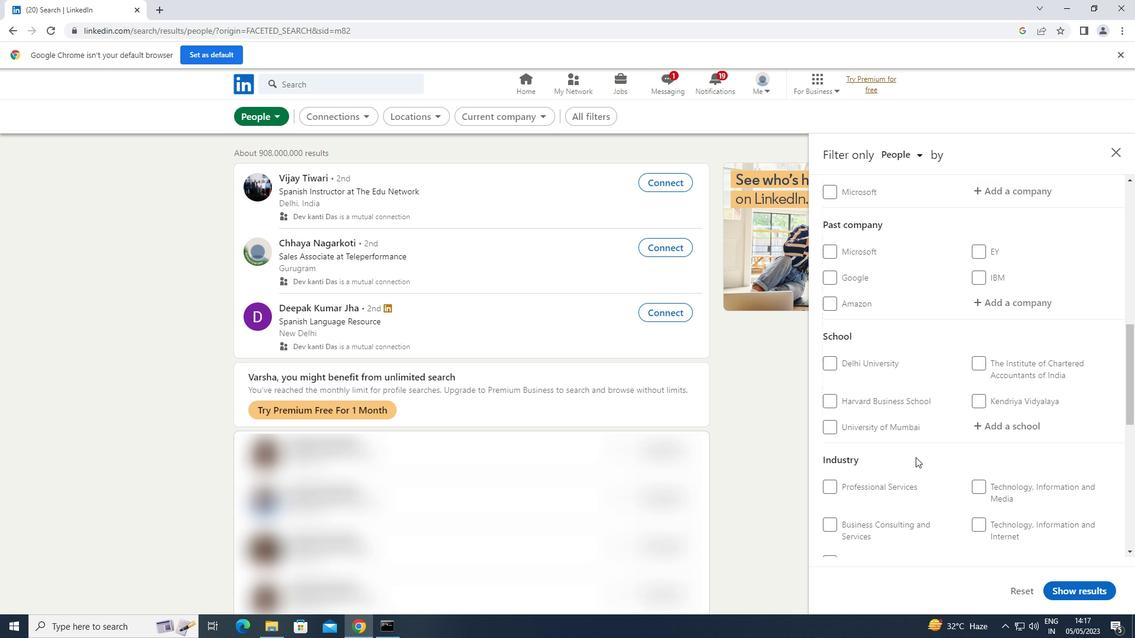 
Action: Mouse moved to (1006, 312)
Screenshot: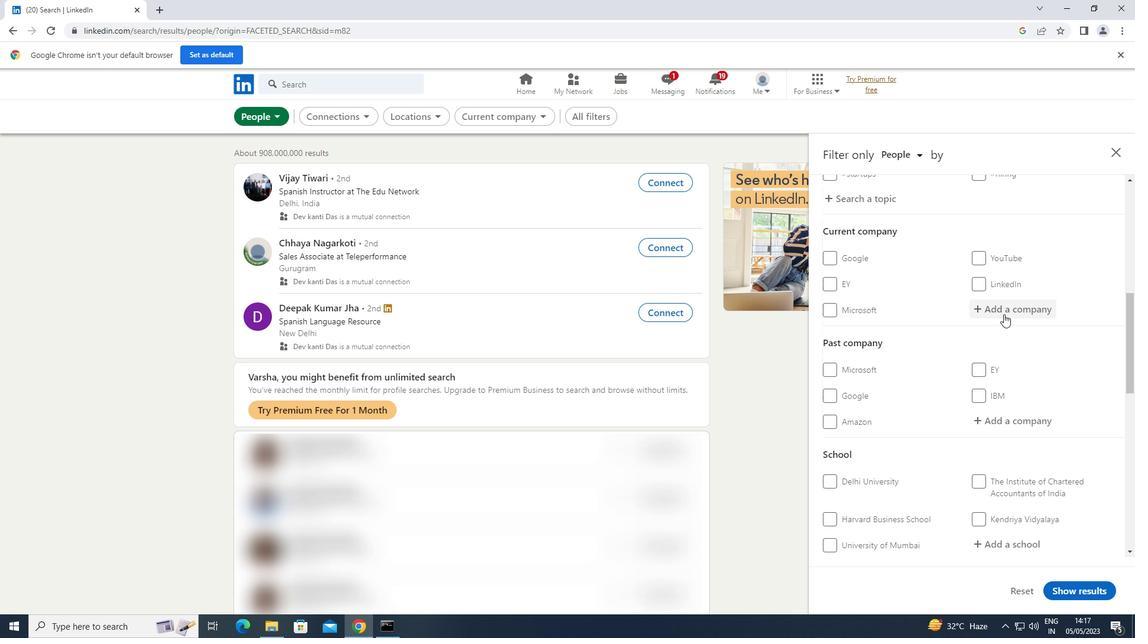 
Action: Mouse pressed left at (1006, 312)
Screenshot: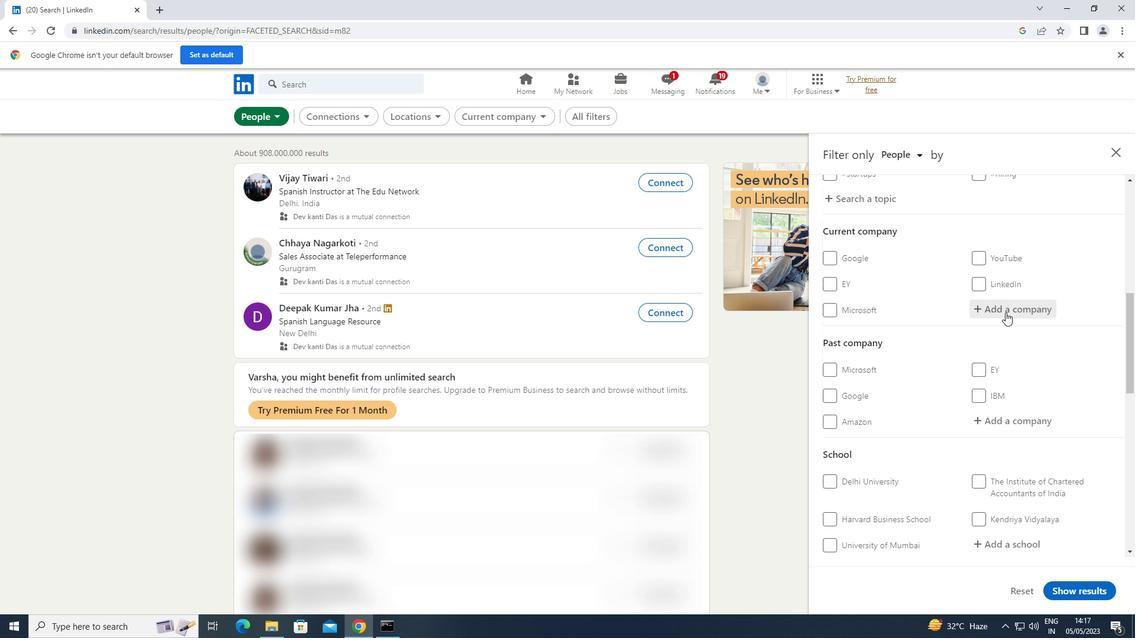 
Action: Key pressed <Key.shift>TD<Key.space><Key.shift>SECURITI
Screenshot: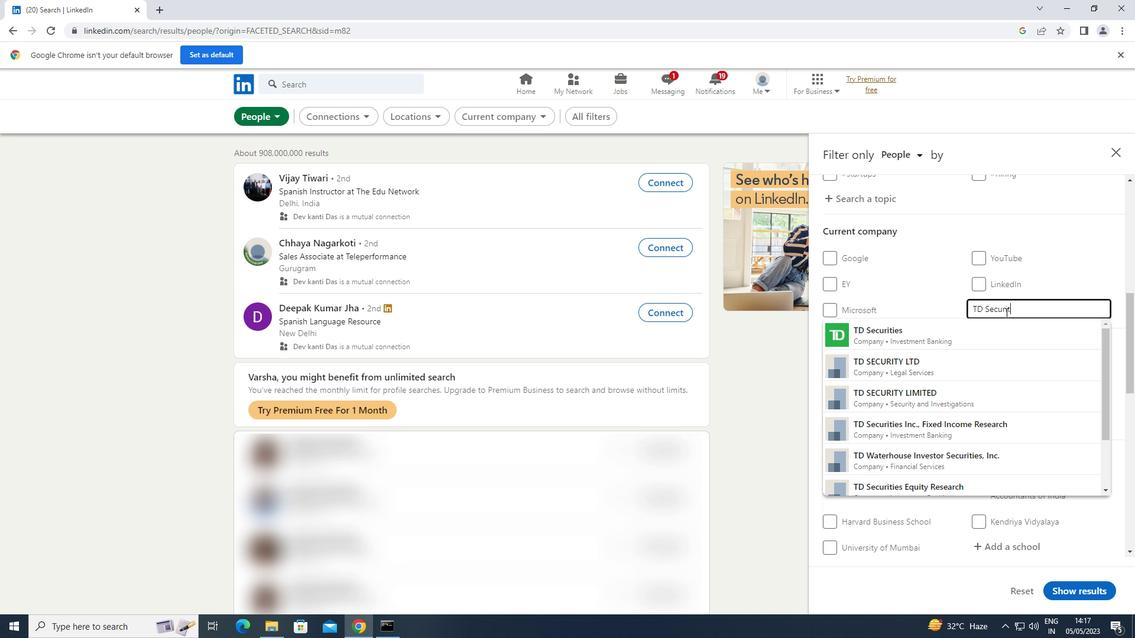 
Action: Mouse moved to (906, 331)
Screenshot: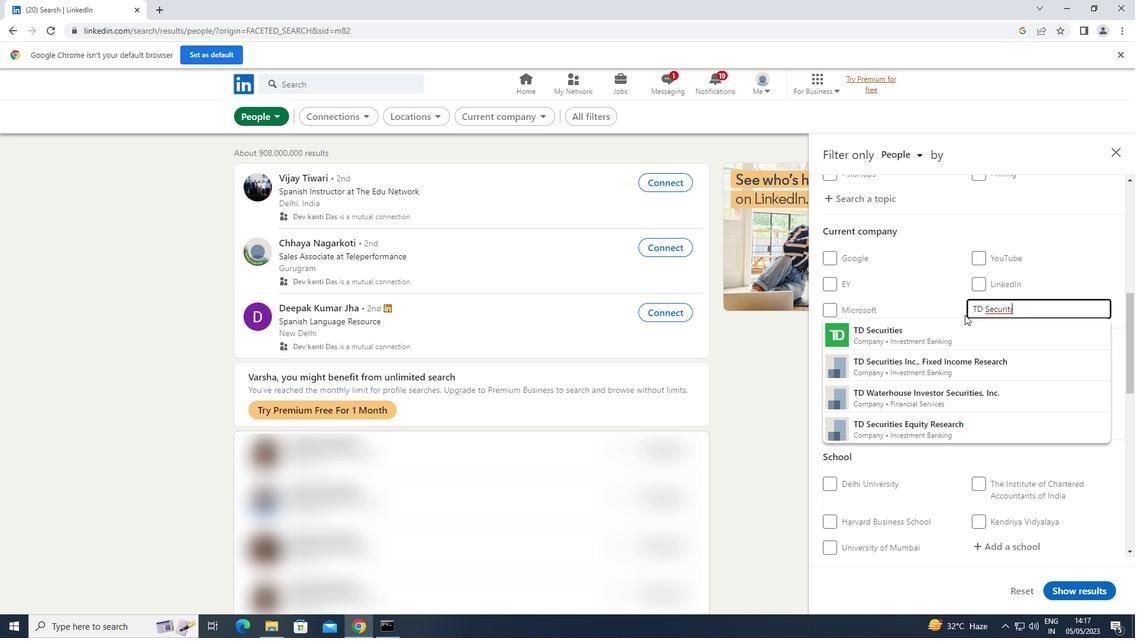 
Action: Mouse pressed left at (906, 331)
Screenshot: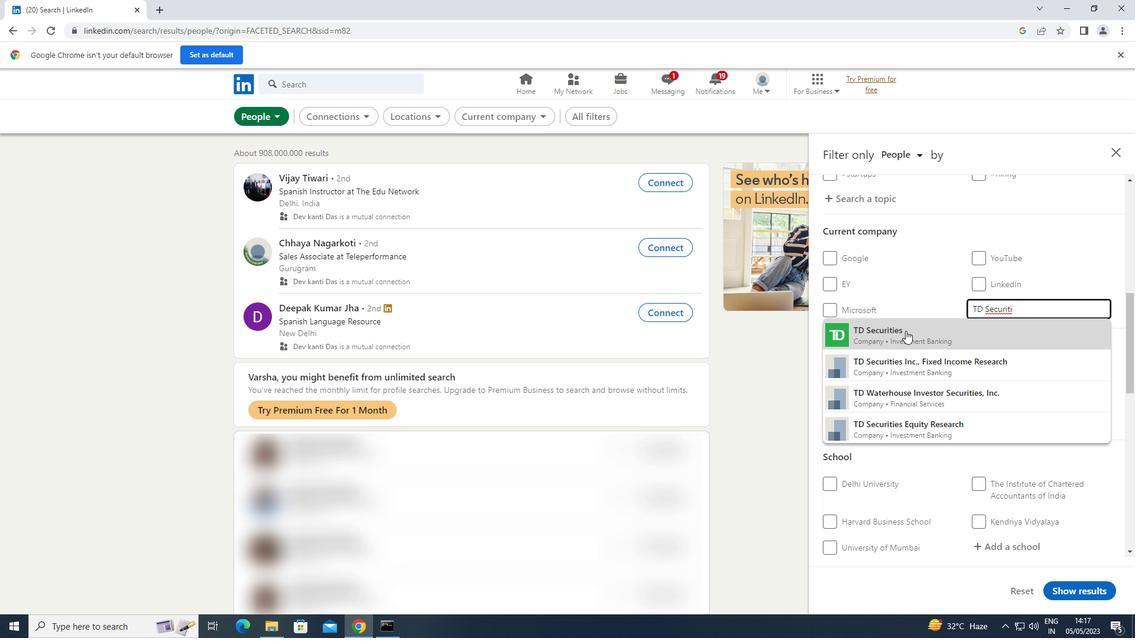 
Action: Mouse scrolled (906, 330) with delta (0, 0)
Screenshot: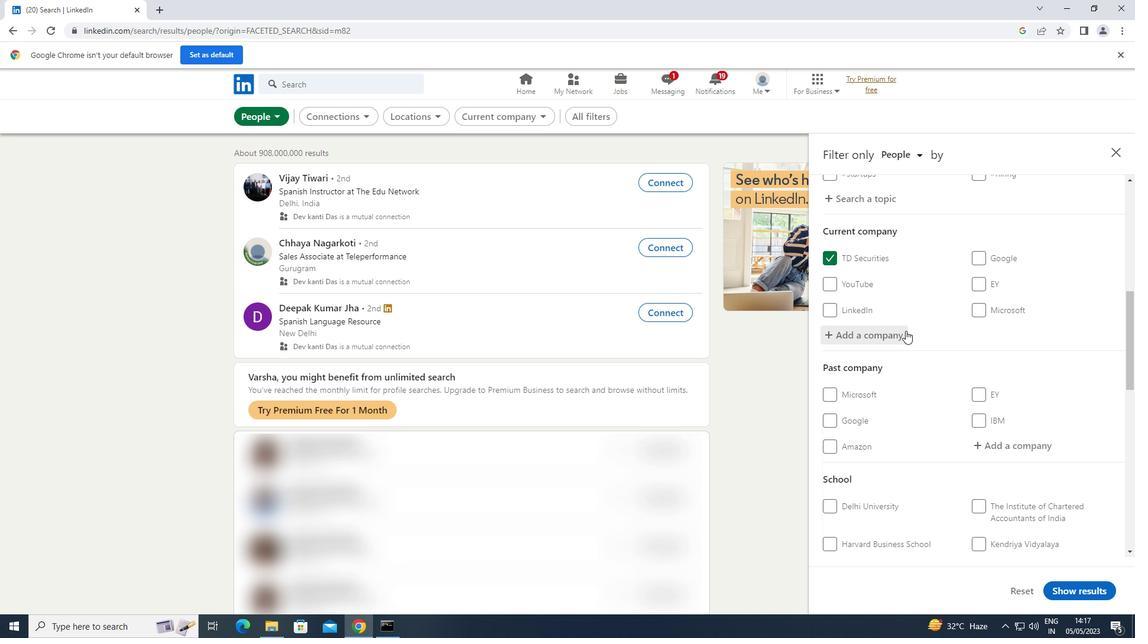 
Action: Mouse scrolled (906, 330) with delta (0, 0)
Screenshot: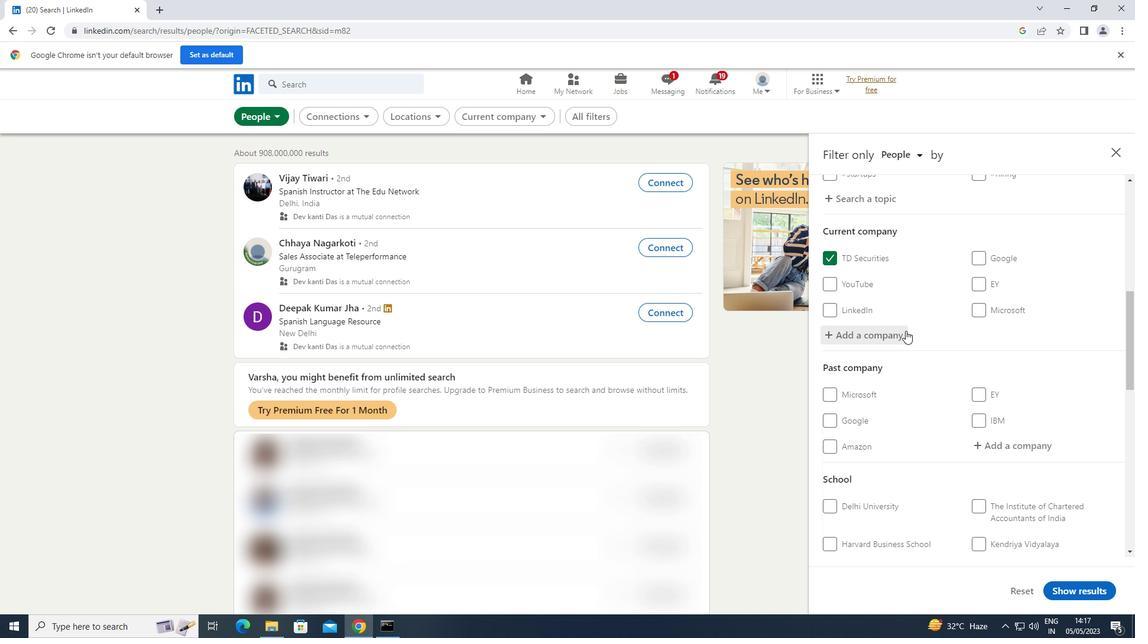 
Action: Mouse moved to (1023, 446)
Screenshot: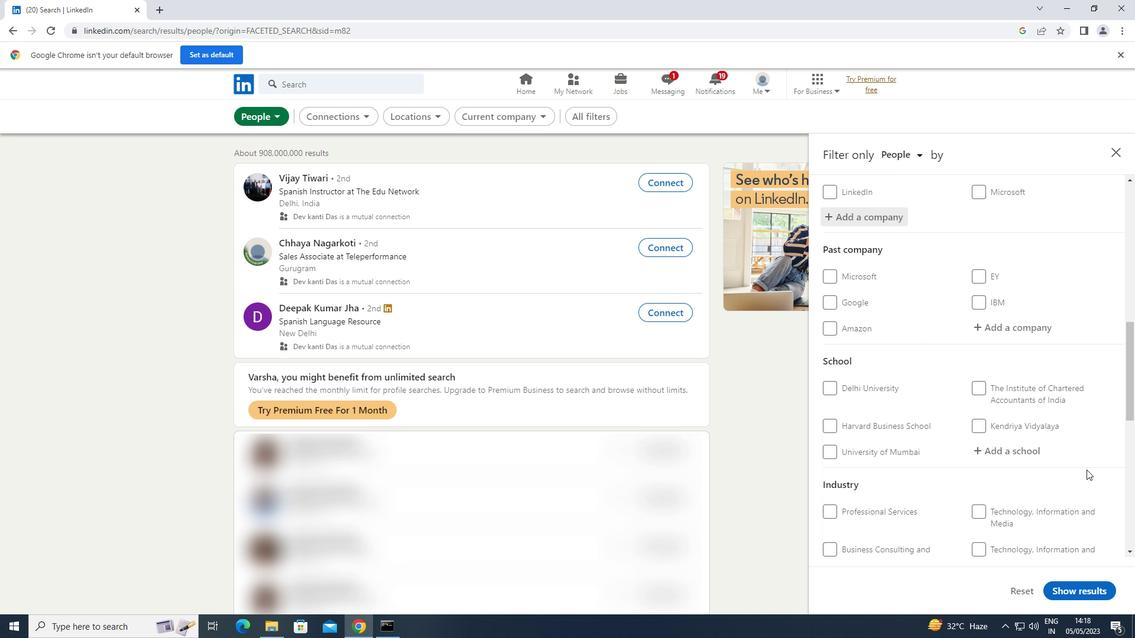 
Action: Mouse pressed left at (1023, 446)
Screenshot: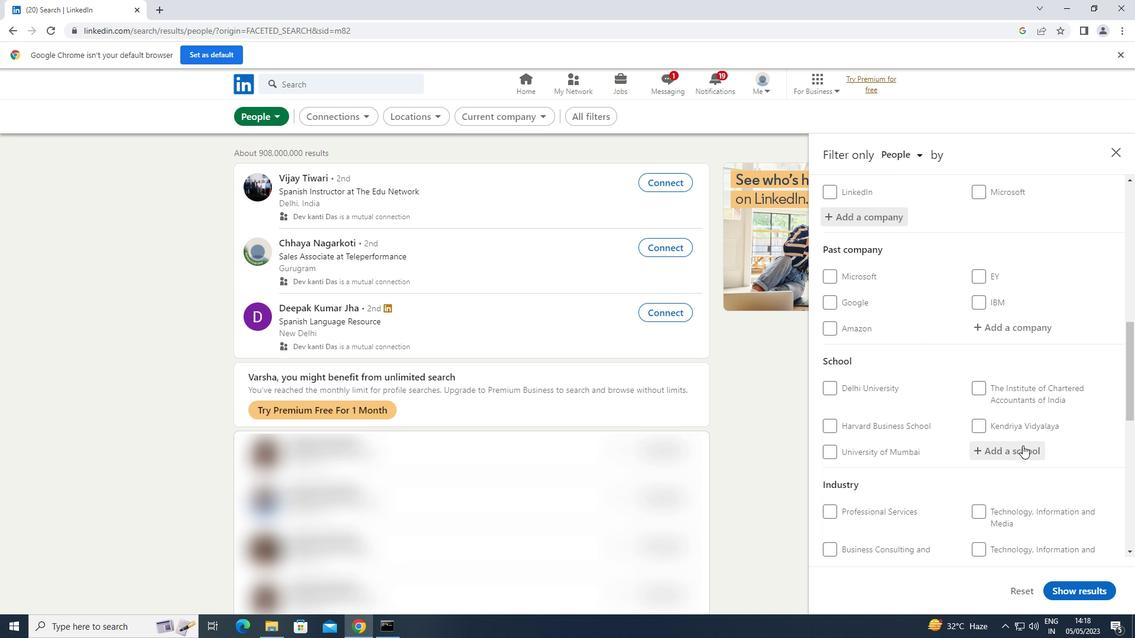 
Action: Key pressed <Key.shift>ALL<Key.space><Key.shift>INDIA<Key.space>
Screenshot: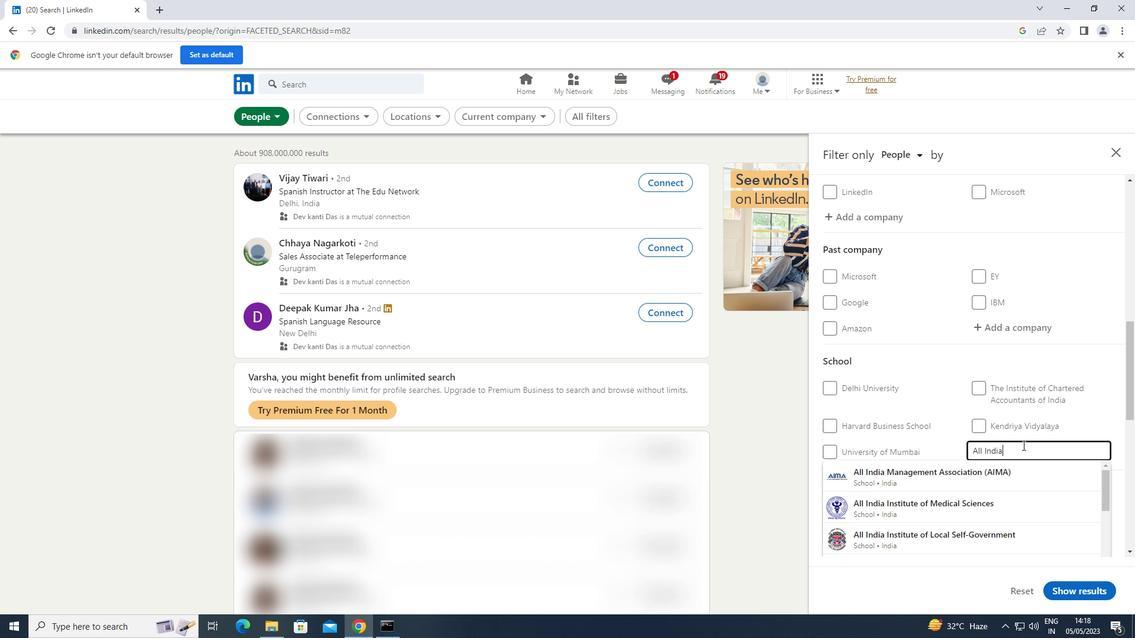 
Action: Mouse moved to (938, 511)
Screenshot: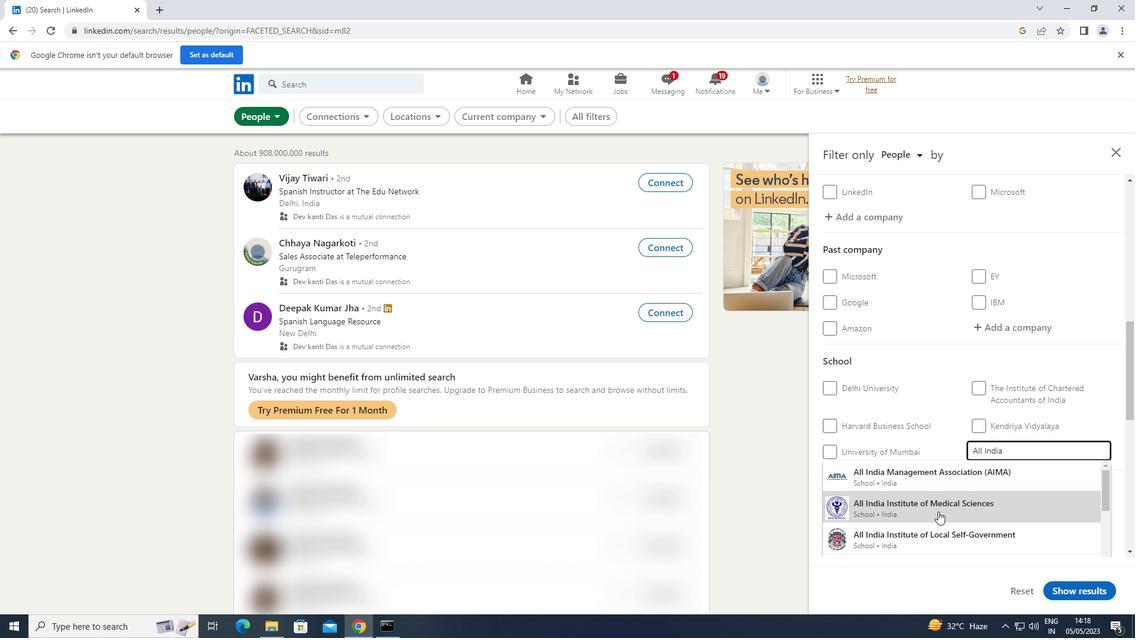 
Action: Mouse pressed left at (938, 511)
Screenshot: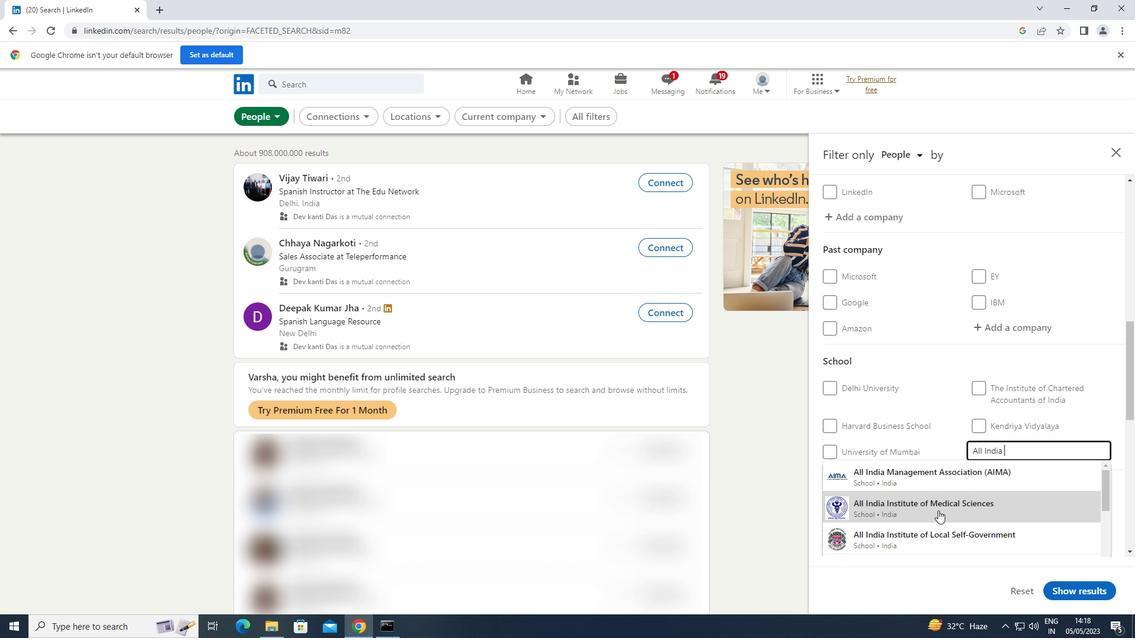 
Action: Mouse scrolled (938, 510) with delta (0, 0)
Screenshot: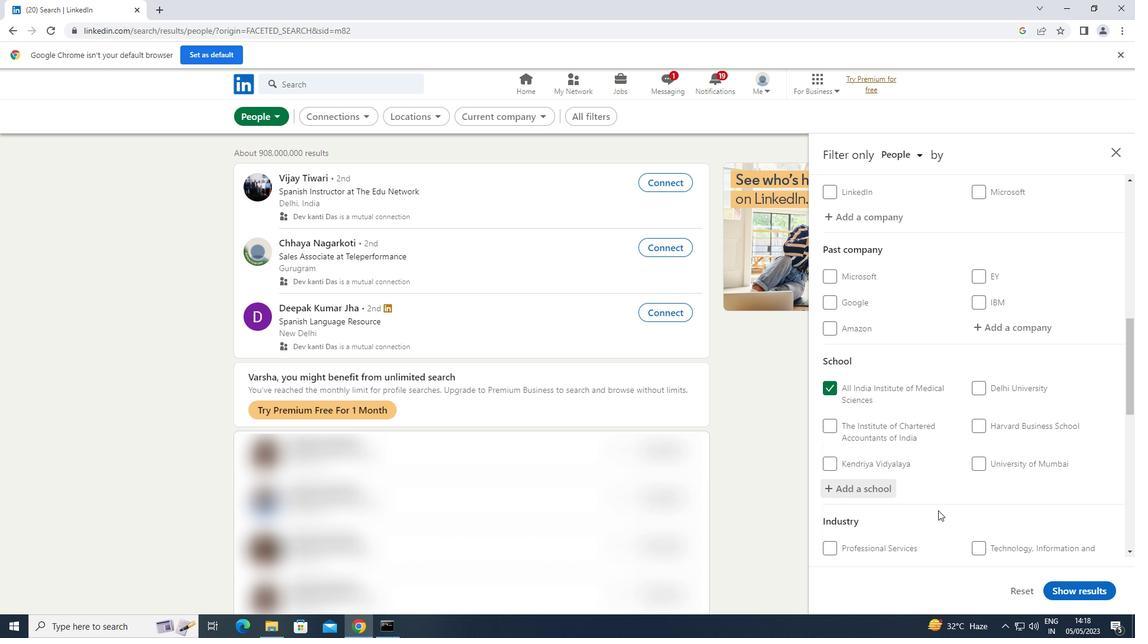 
Action: Mouse moved to (954, 491)
Screenshot: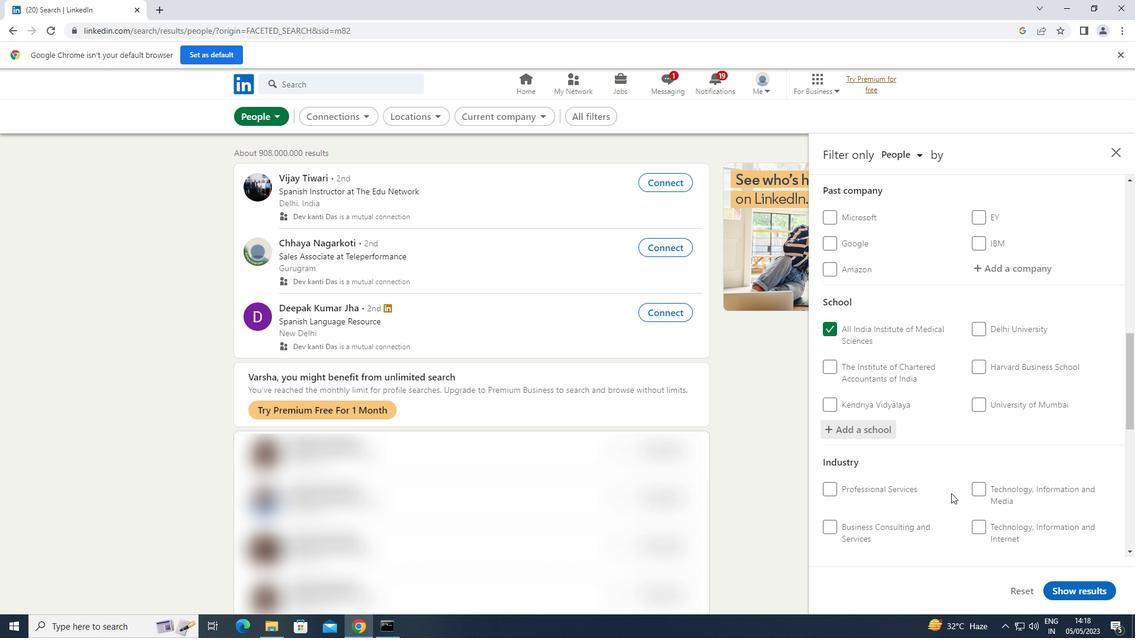 
Action: Mouse scrolled (954, 490) with delta (0, 0)
Screenshot: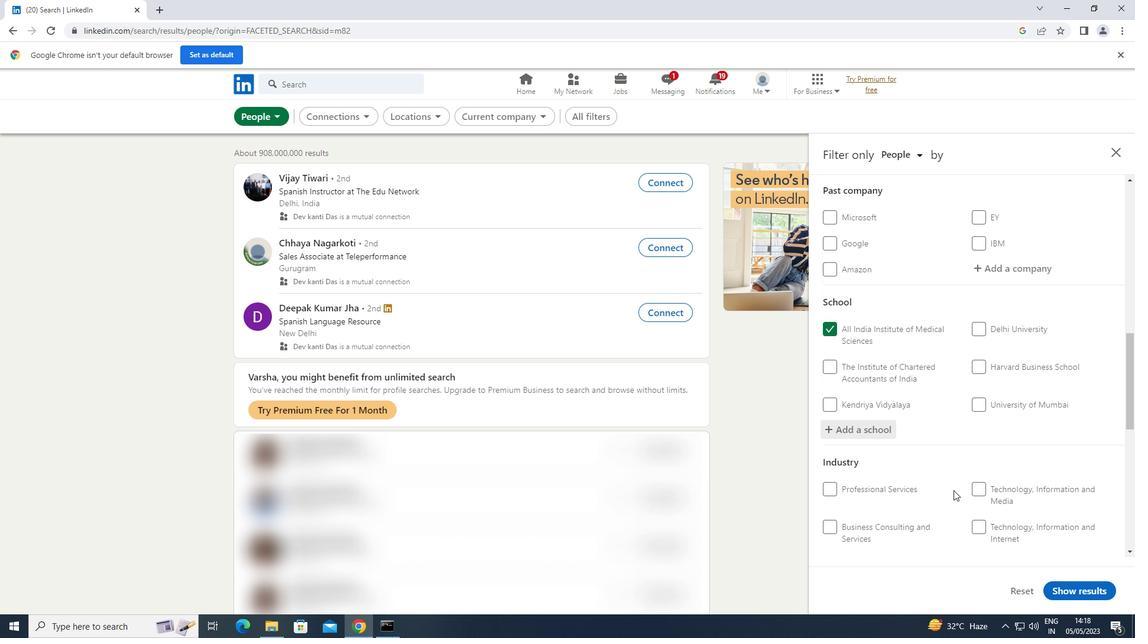 
Action: Mouse scrolled (954, 490) with delta (0, 0)
Screenshot: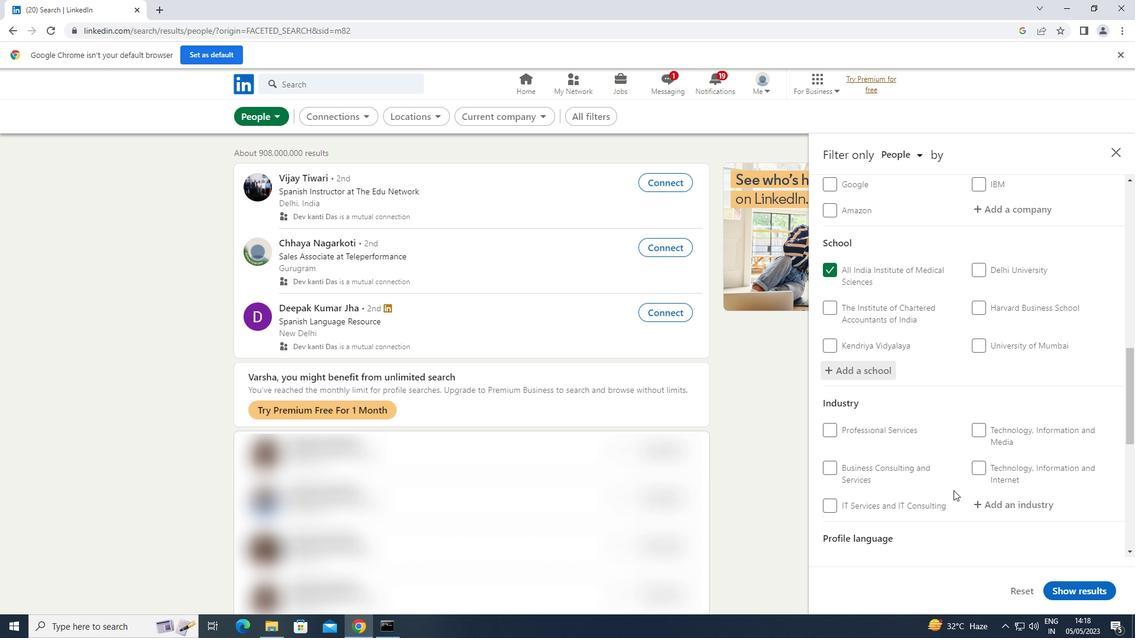 
Action: Mouse scrolled (954, 490) with delta (0, 0)
Screenshot: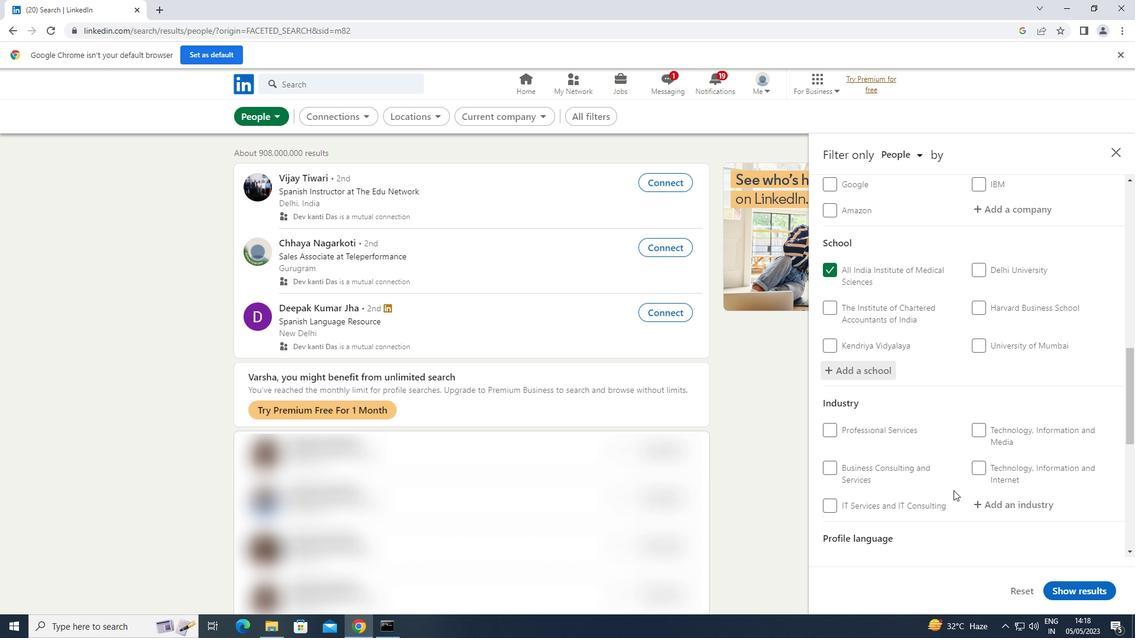 
Action: Mouse moved to (1034, 392)
Screenshot: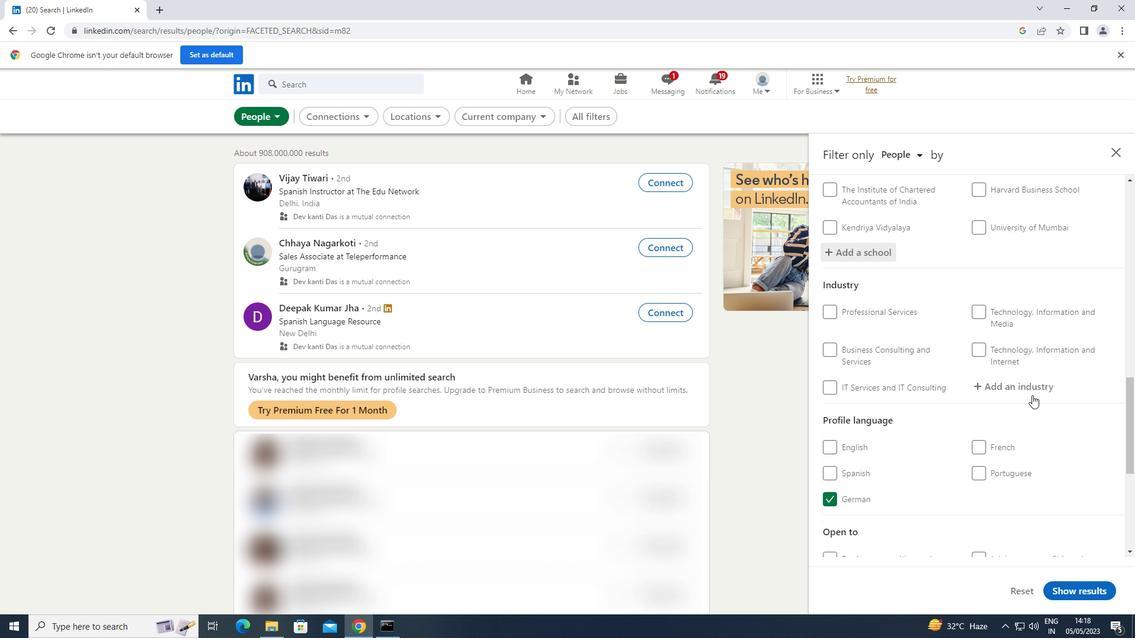 
Action: Mouse pressed left at (1034, 392)
Screenshot: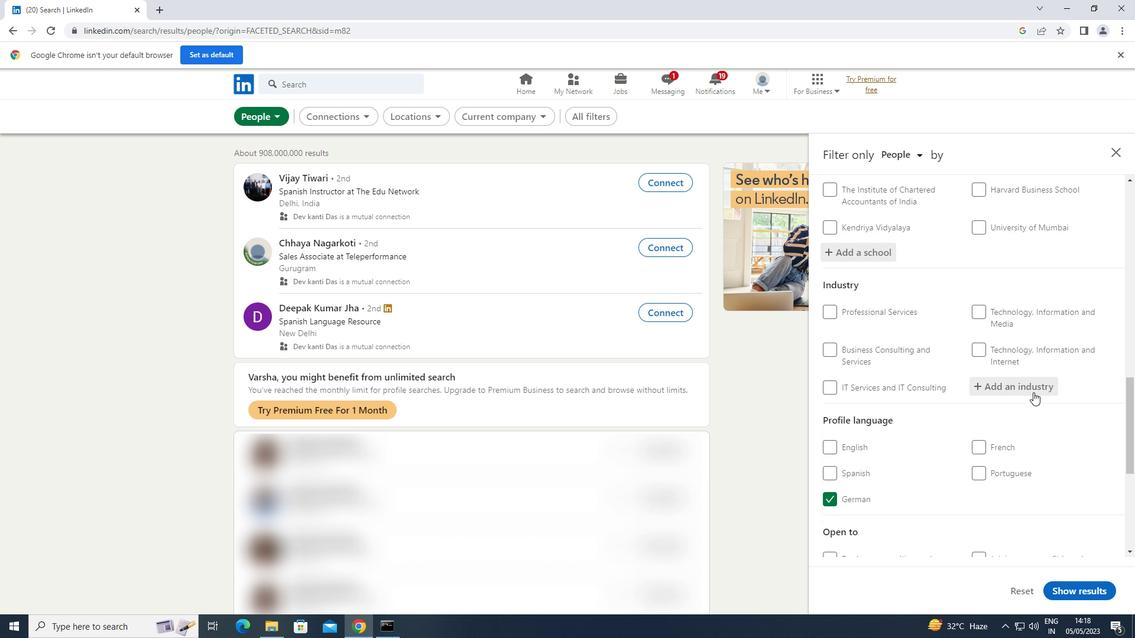 
Action: Key pressed <Key.shift>SHIPBUILD
Screenshot: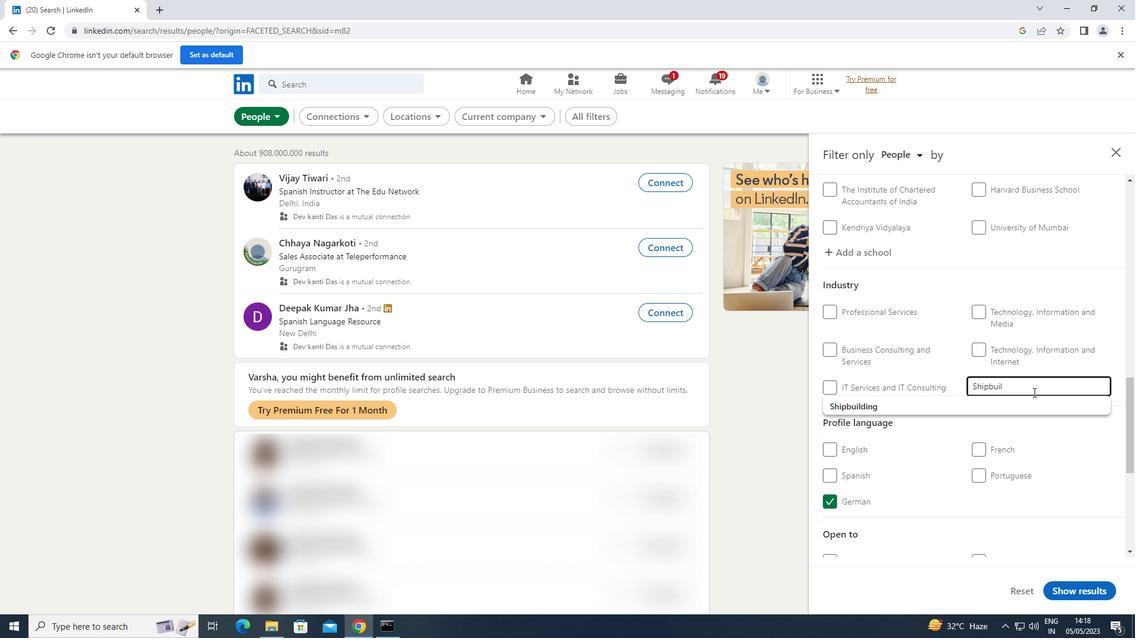 
Action: Mouse moved to (975, 405)
Screenshot: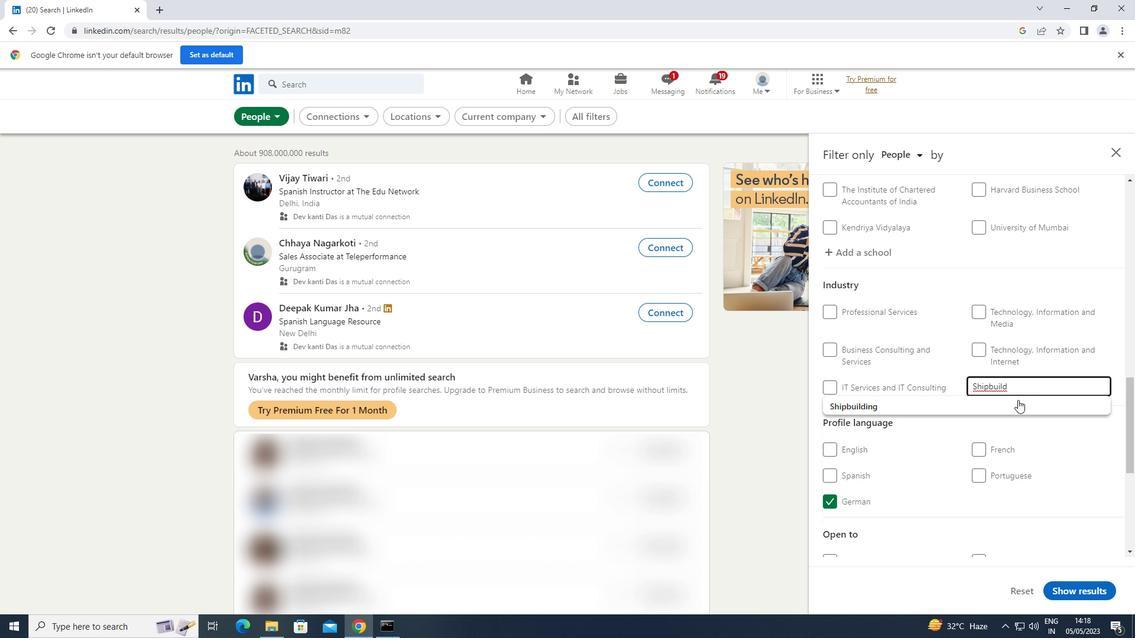 
Action: Mouse pressed left at (975, 405)
Screenshot: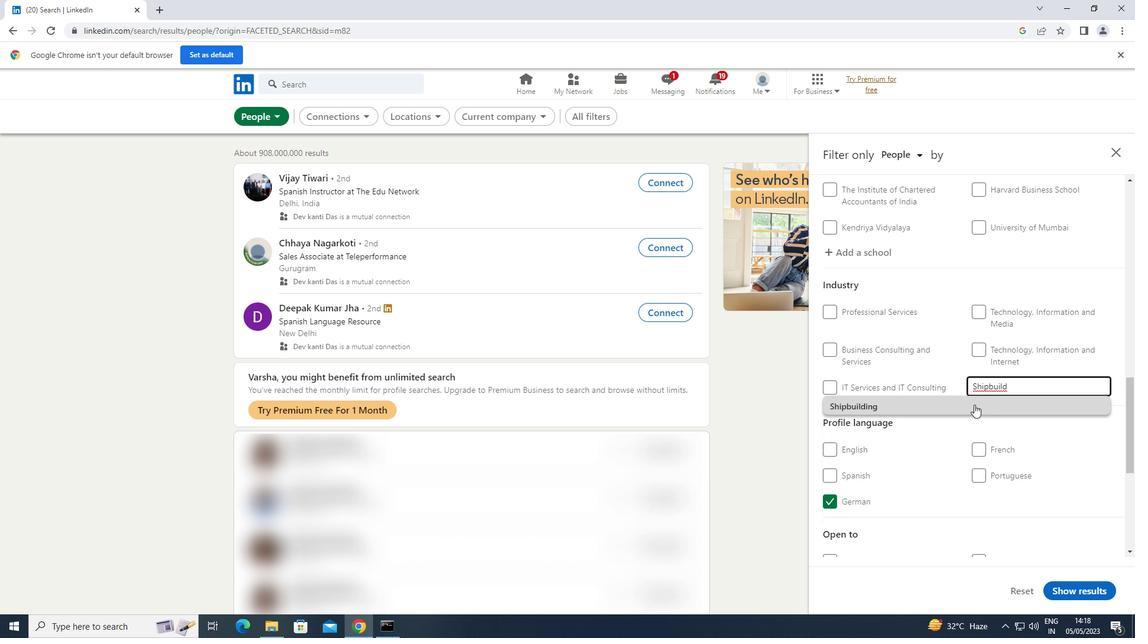 
Action: Mouse scrolled (975, 404) with delta (0, 0)
Screenshot: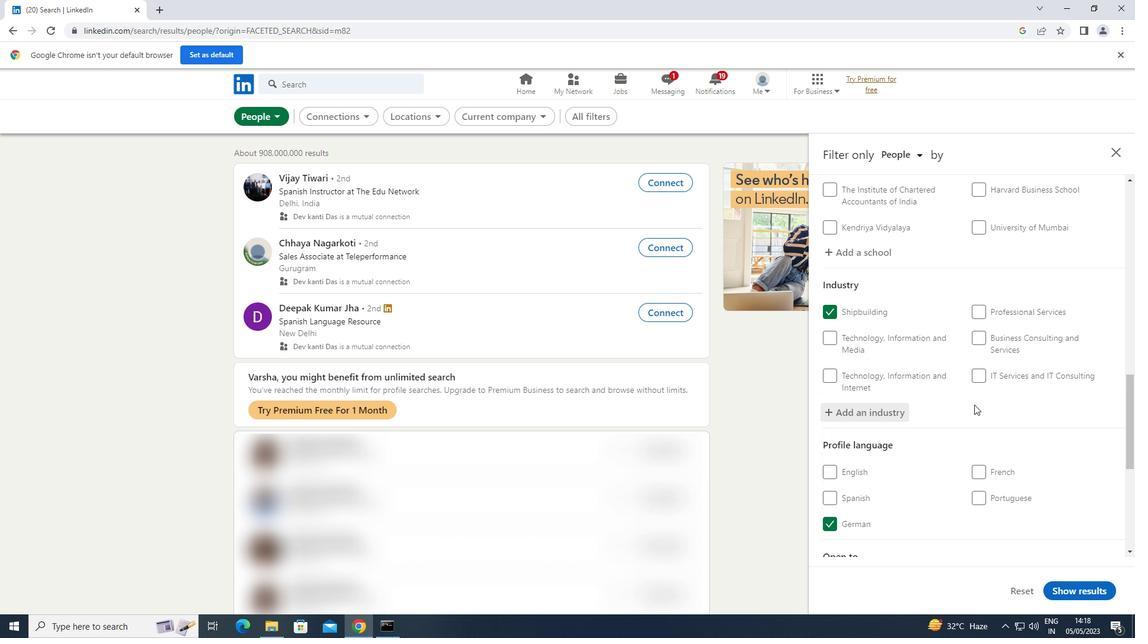 
Action: Mouse scrolled (975, 404) with delta (0, 0)
Screenshot: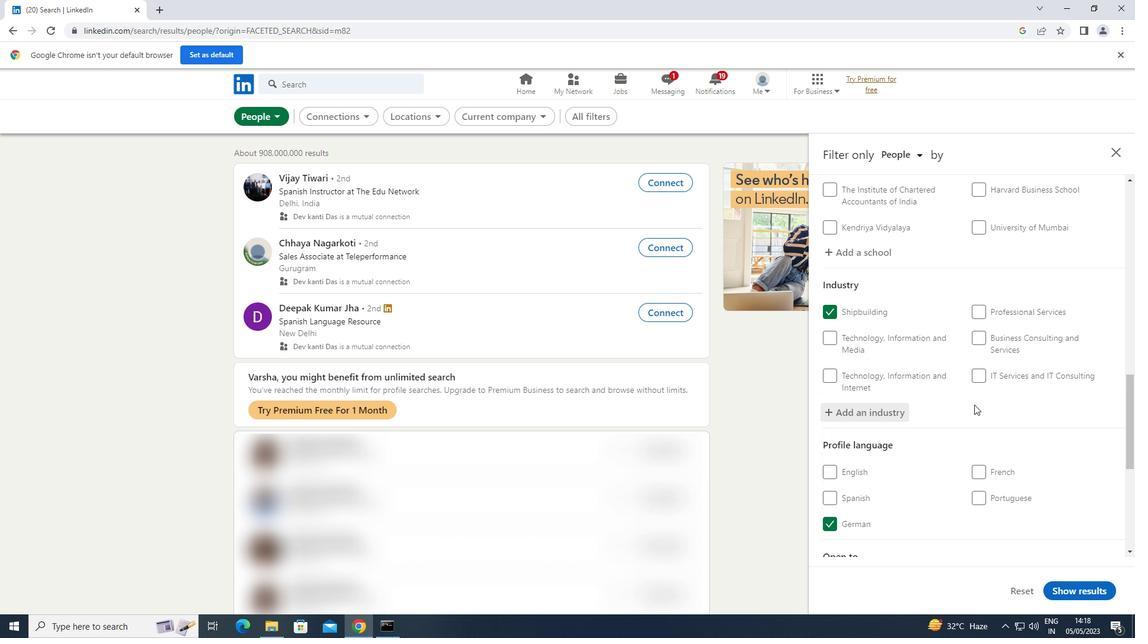 
Action: Mouse scrolled (975, 404) with delta (0, 0)
Screenshot: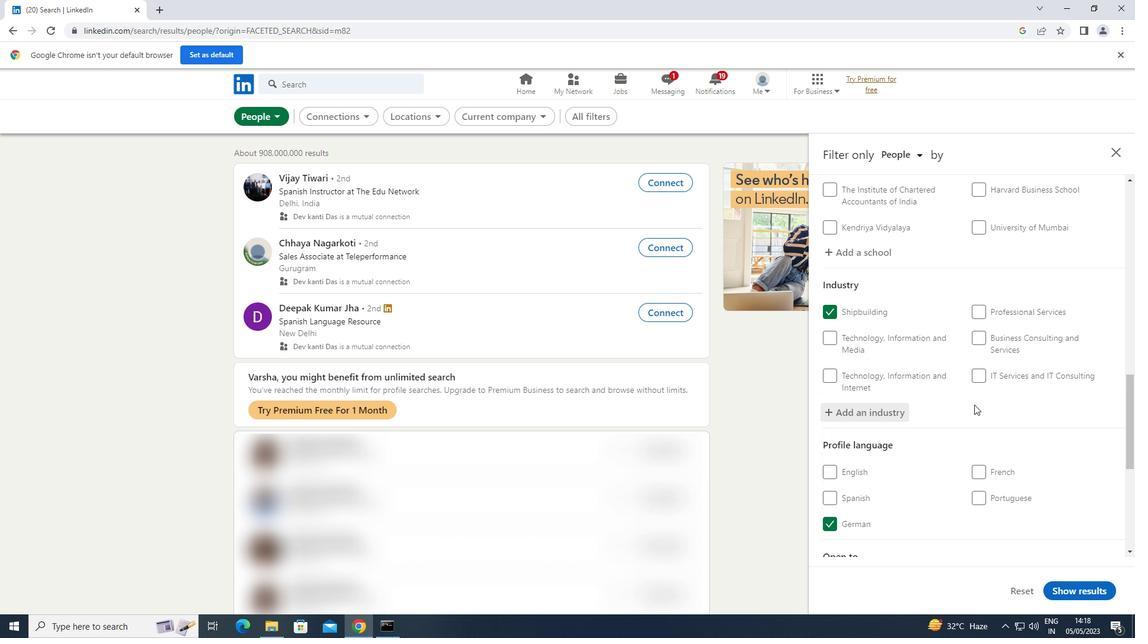 
Action: Mouse scrolled (975, 404) with delta (0, 0)
Screenshot: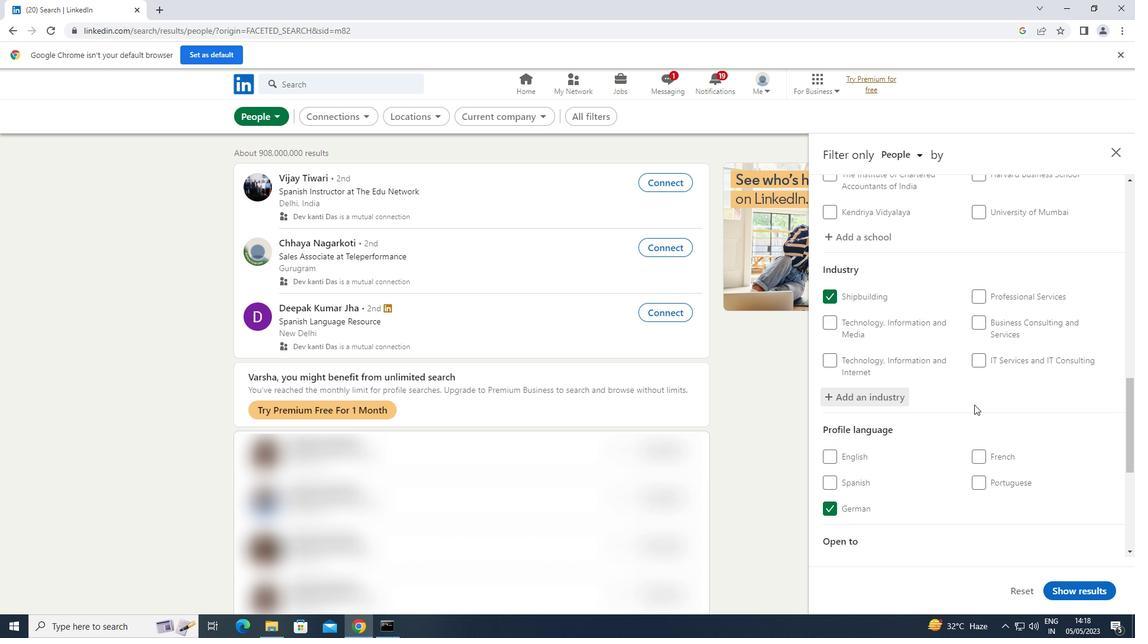 
Action: Mouse scrolled (975, 404) with delta (0, 0)
Screenshot: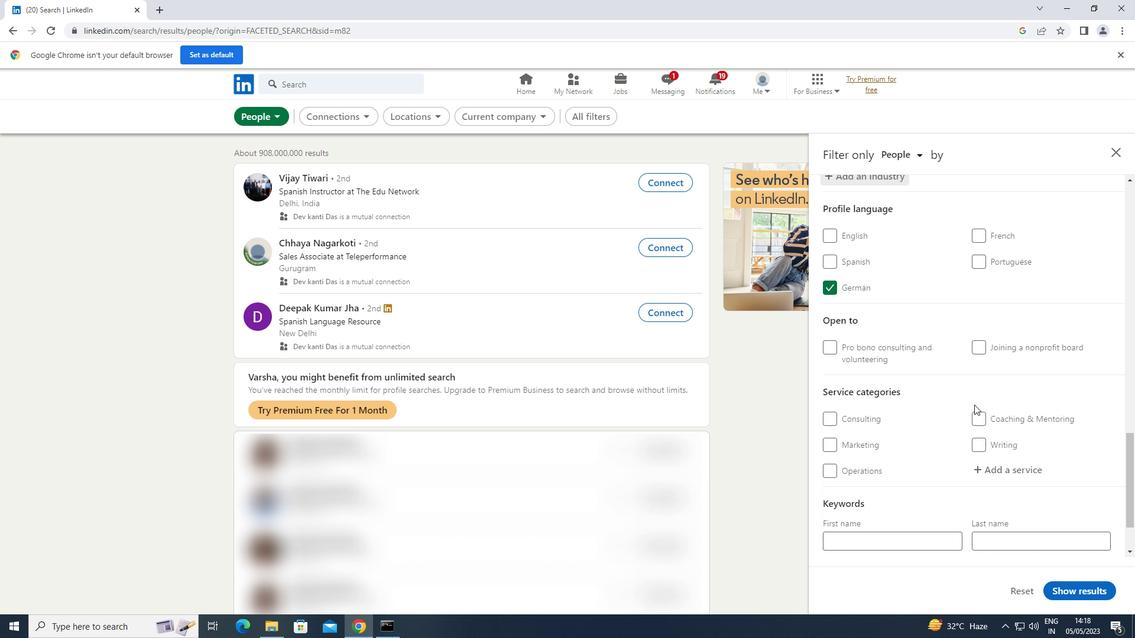 
Action: Mouse scrolled (975, 404) with delta (0, 0)
Screenshot: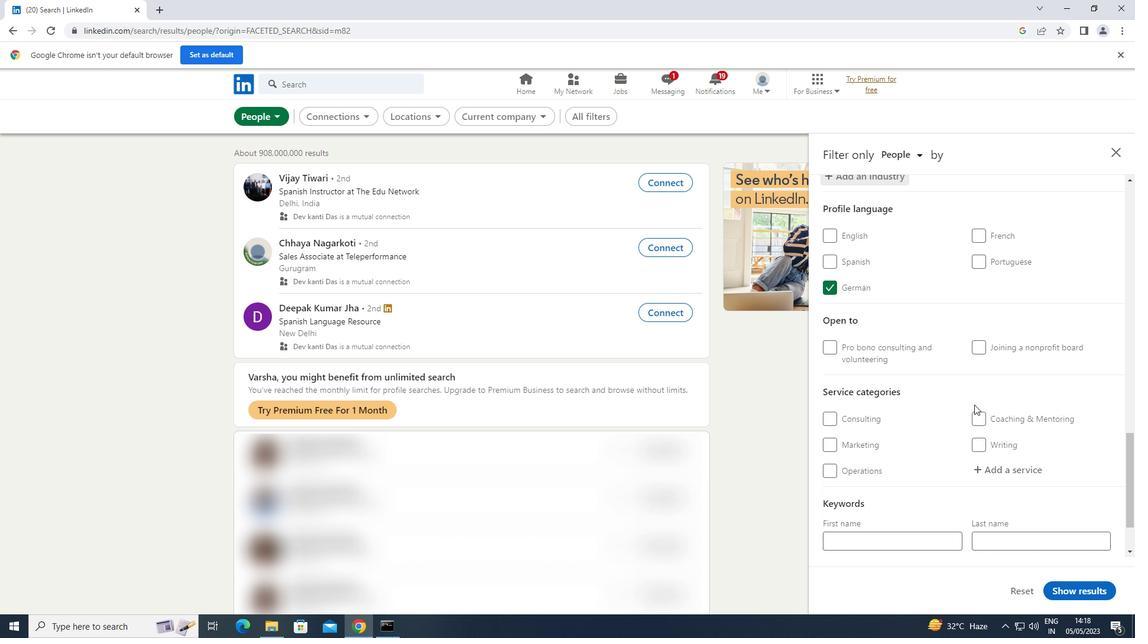 
Action: Mouse moved to (1005, 392)
Screenshot: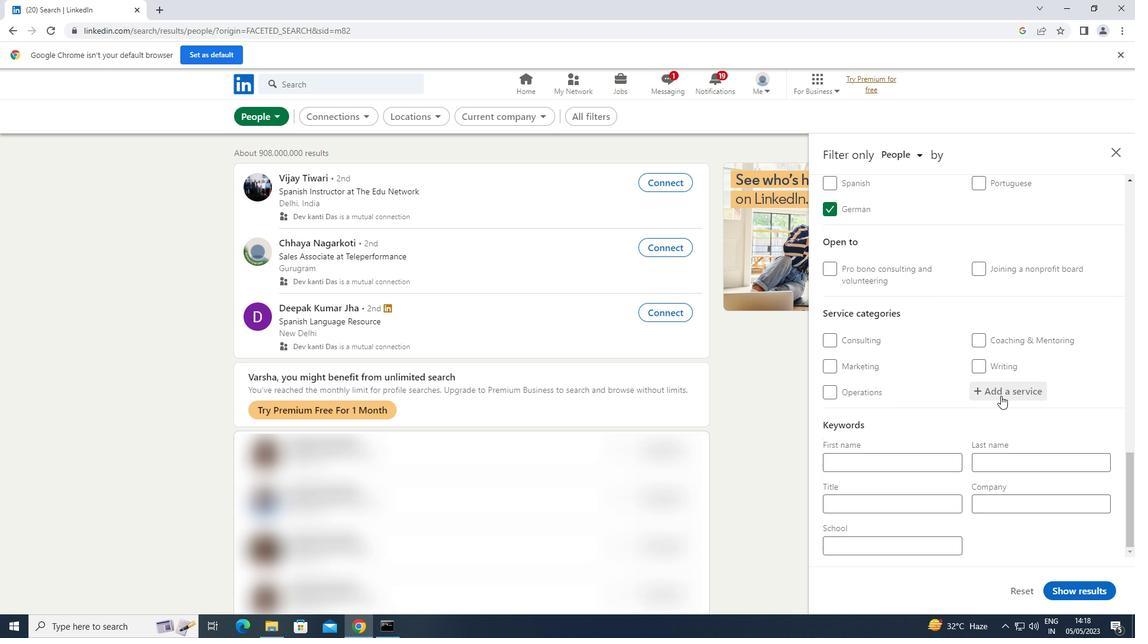 
Action: Mouse pressed left at (1005, 392)
Screenshot: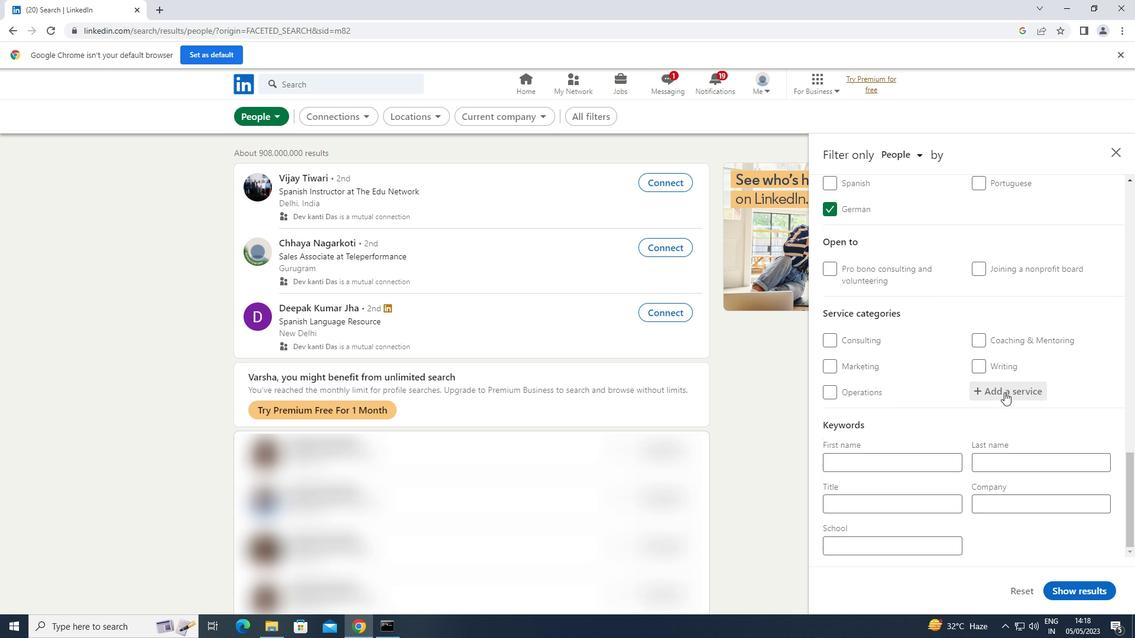 
Action: Key pressed <Key.shift>TYPING
Screenshot: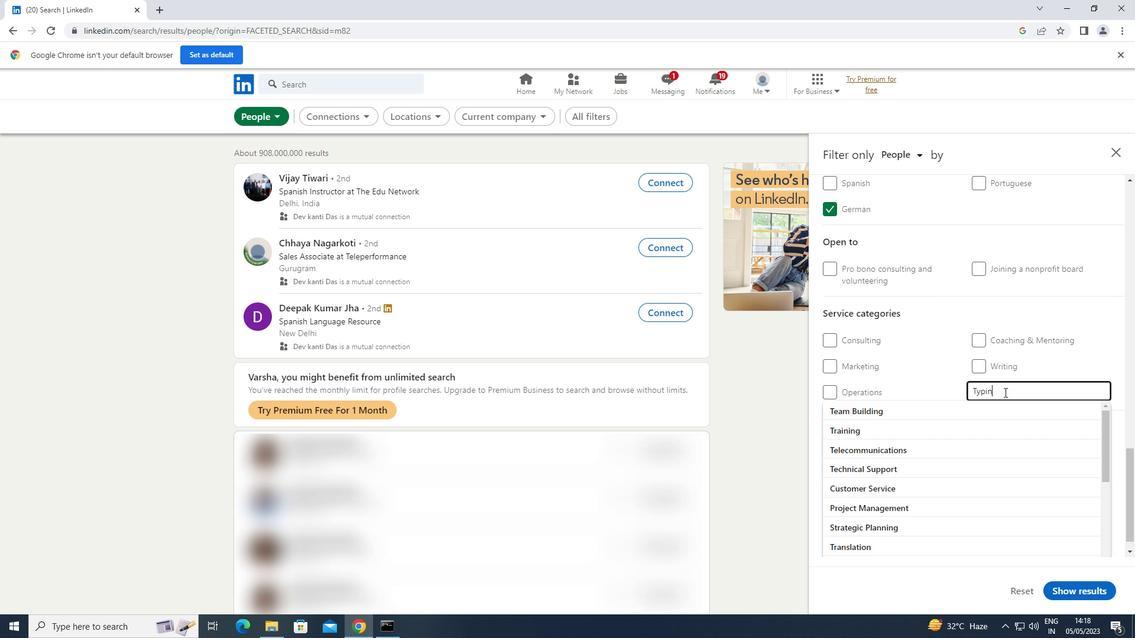 
Action: Mouse moved to (937, 406)
Screenshot: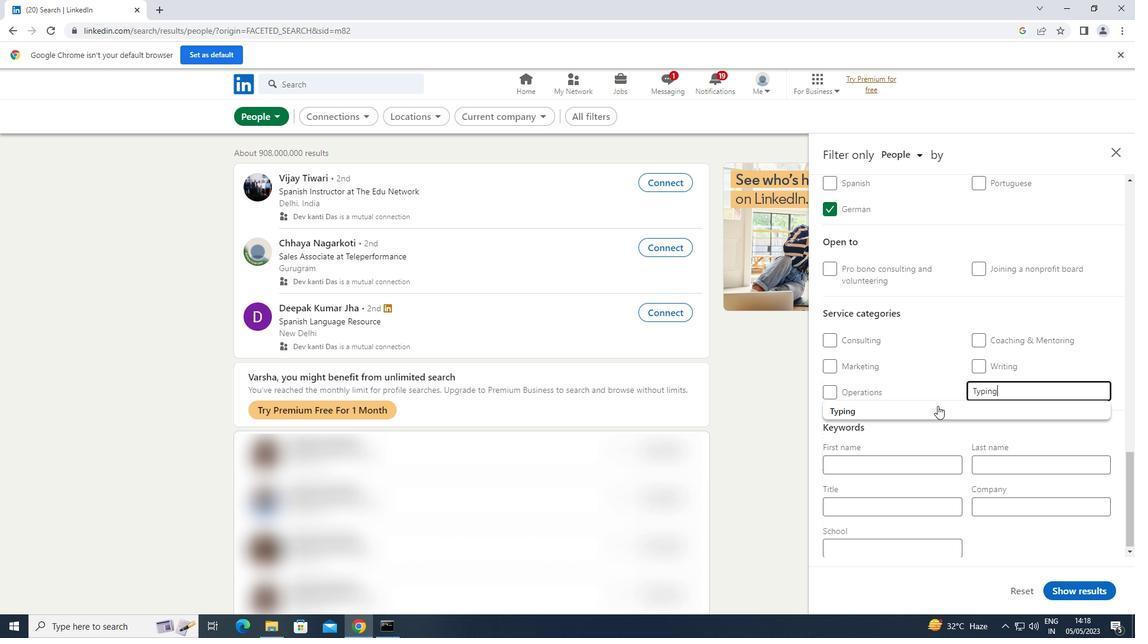 
Action: Mouse pressed left at (937, 406)
Screenshot: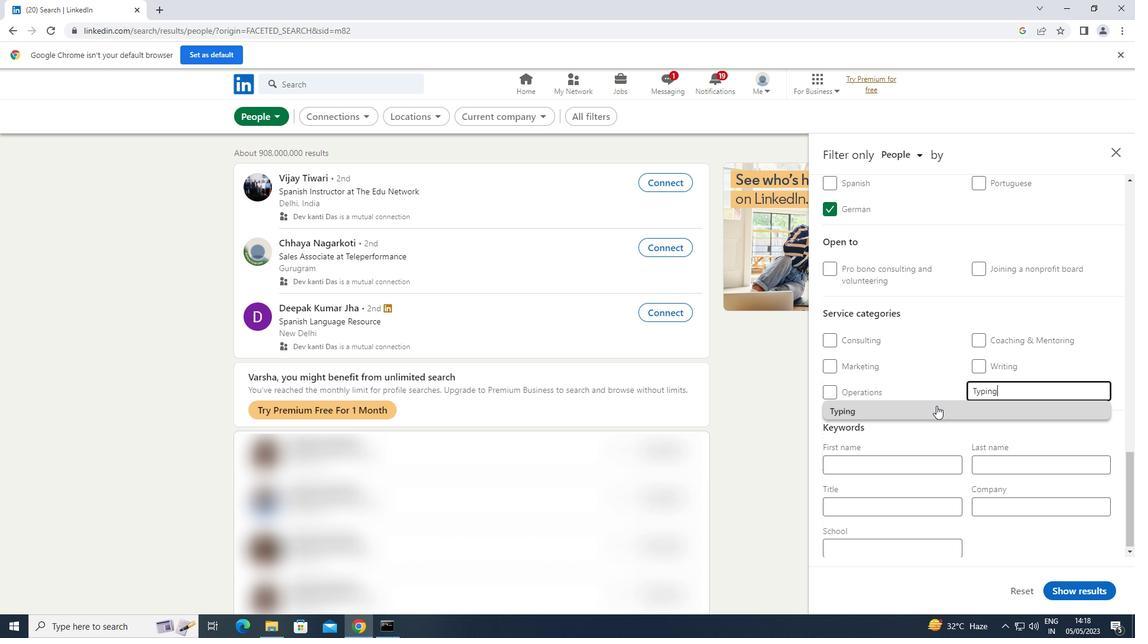 
Action: Mouse scrolled (937, 405) with delta (0, 0)
Screenshot: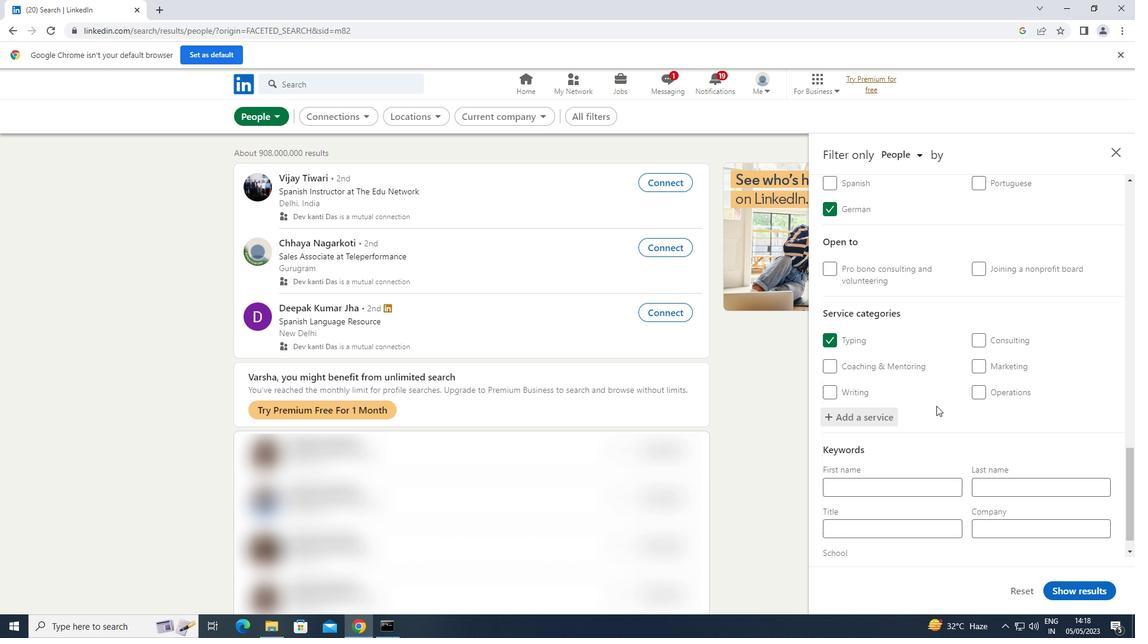 
Action: Mouse scrolled (937, 405) with delta (0, 0)
Screenshot: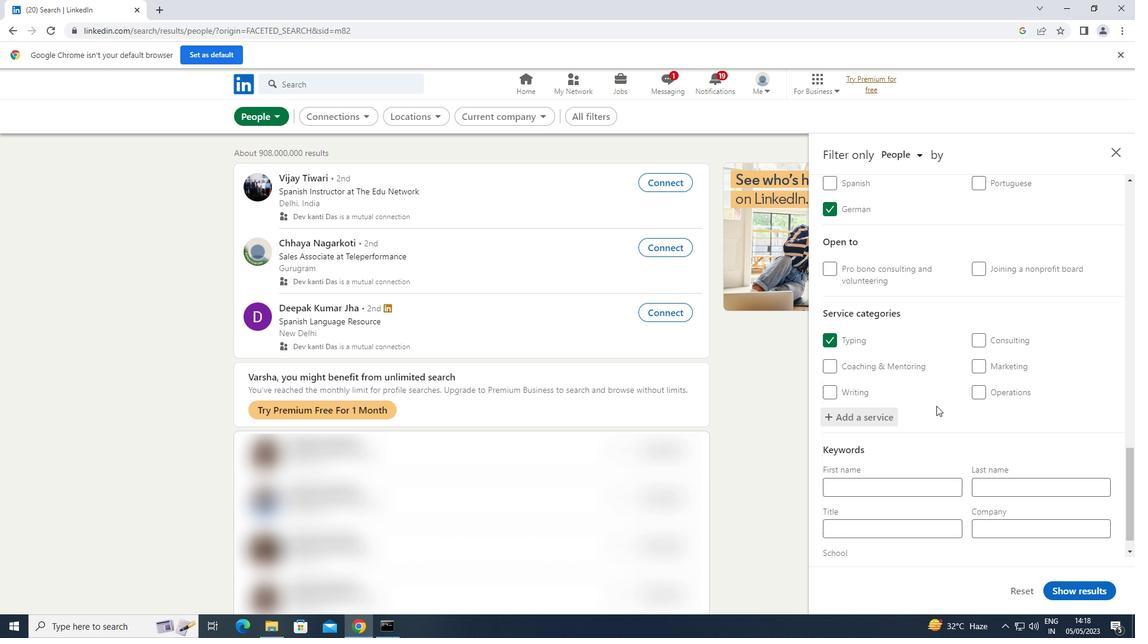 
Action: Mouse scrolled (937, 405) with delta (0, 0)
Screenshot: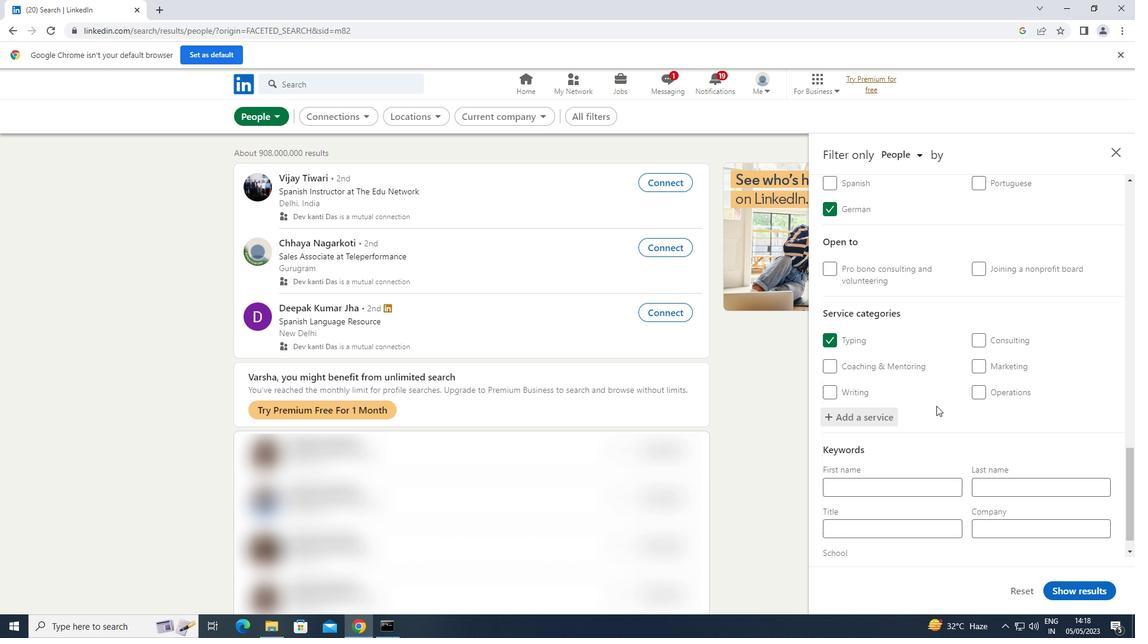 
Action: Mouse scrolled (937, 405) with delta (0, 0)
Screenshot: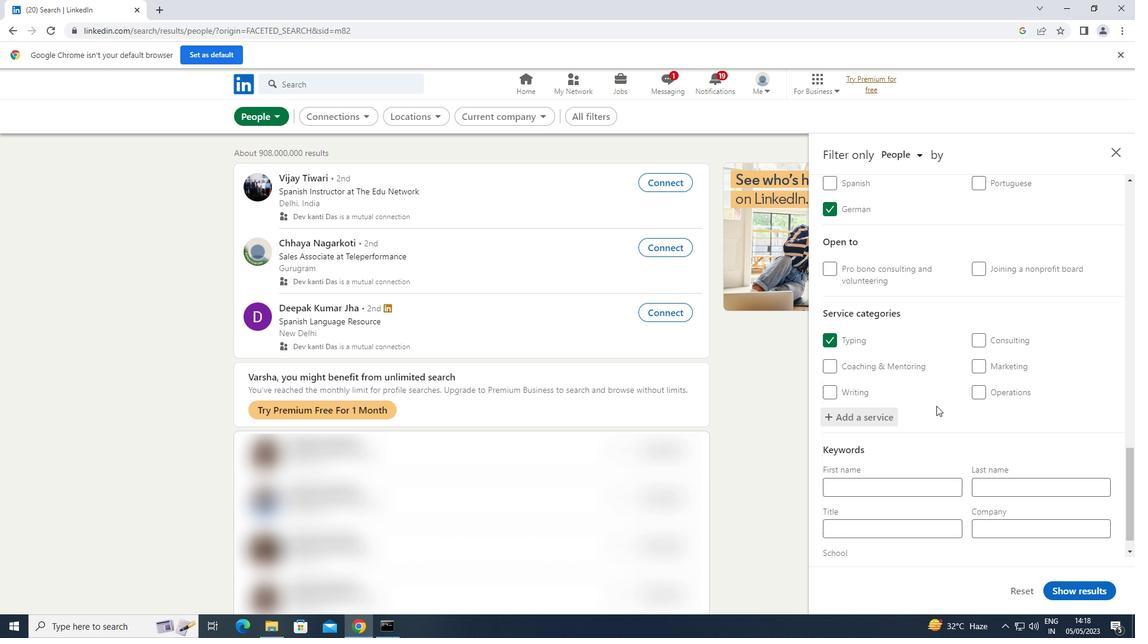 
Action: Mouse moved to (863, 502)
Screenshot: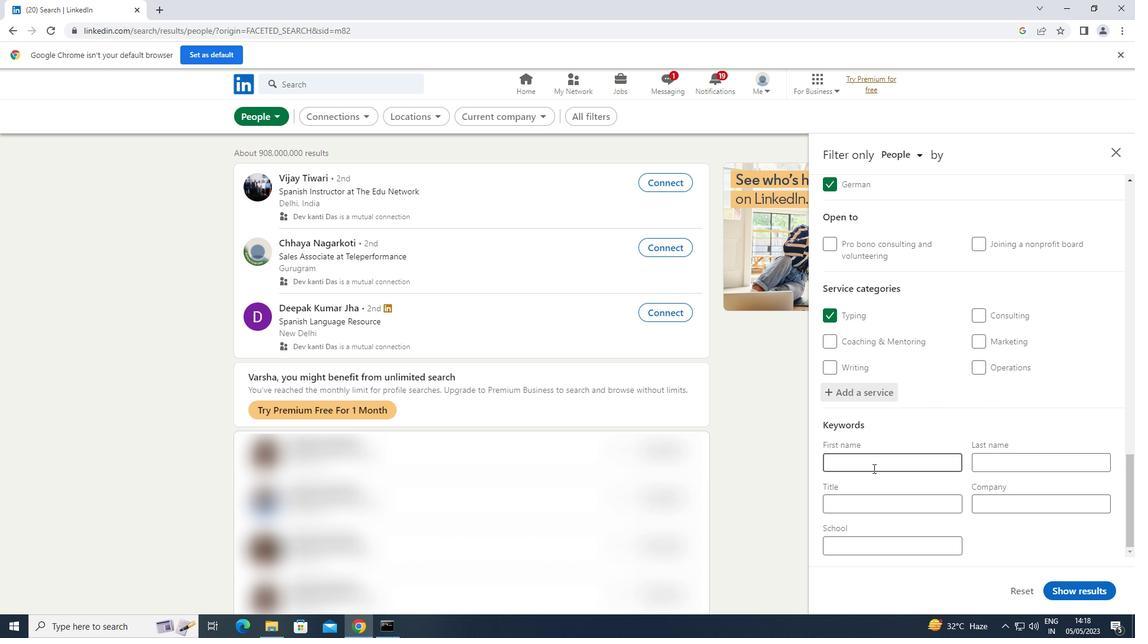 
Action: Mouse pressed left at (863, 502)
Screenshot: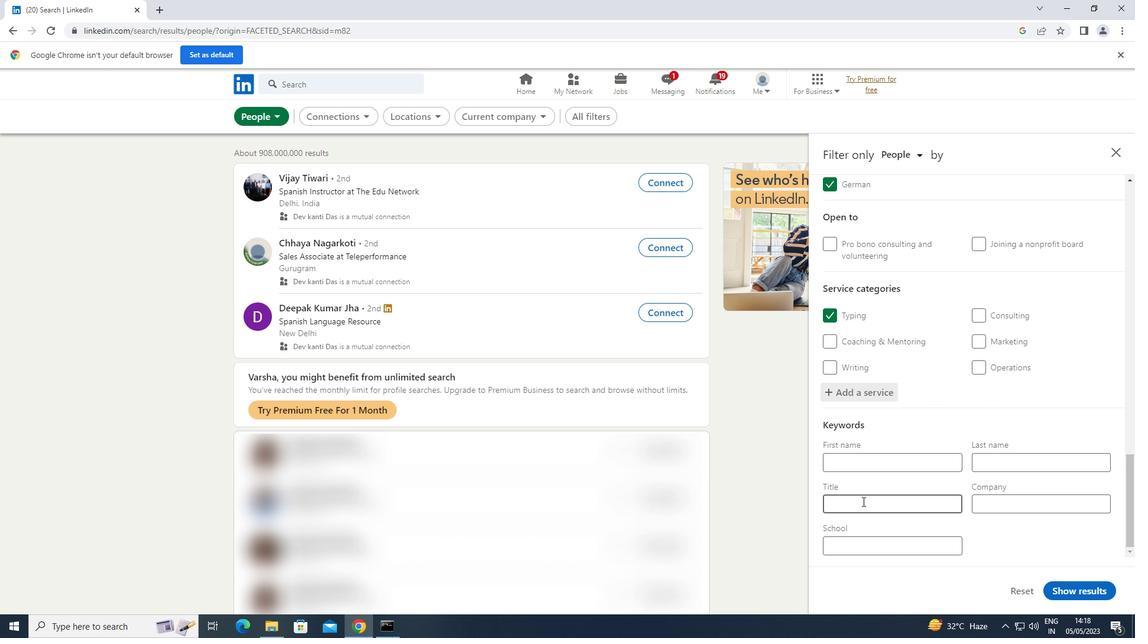 
Action: Key pressed <Key.shift>COSMETOLOGIST
Screenshot: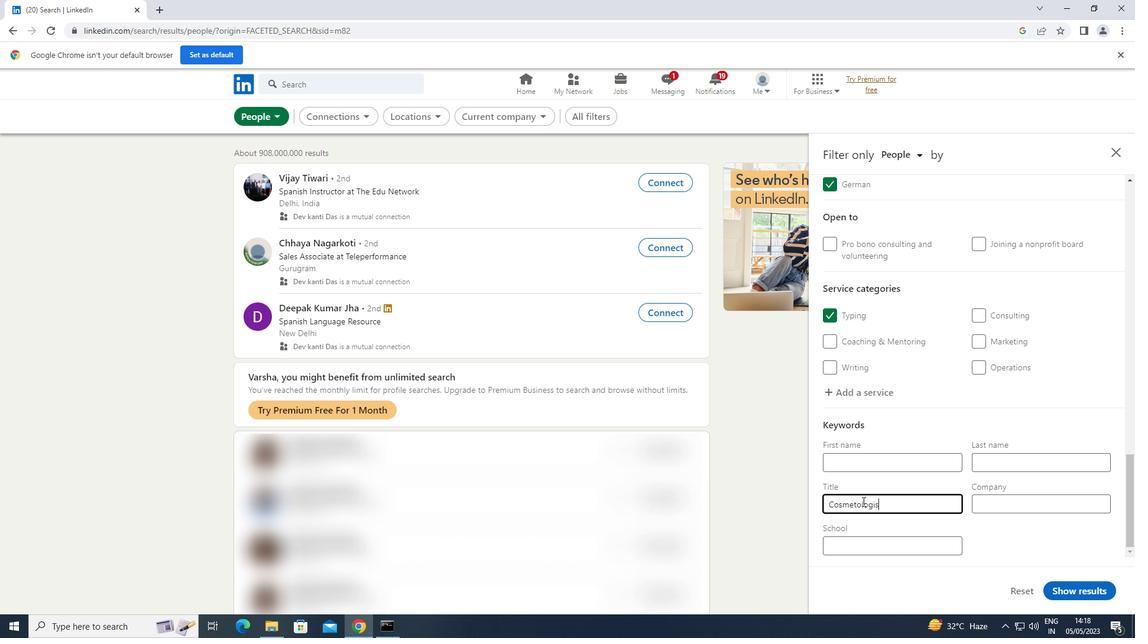 
Action: Mouse moved to (1075, 598)
Screenshot: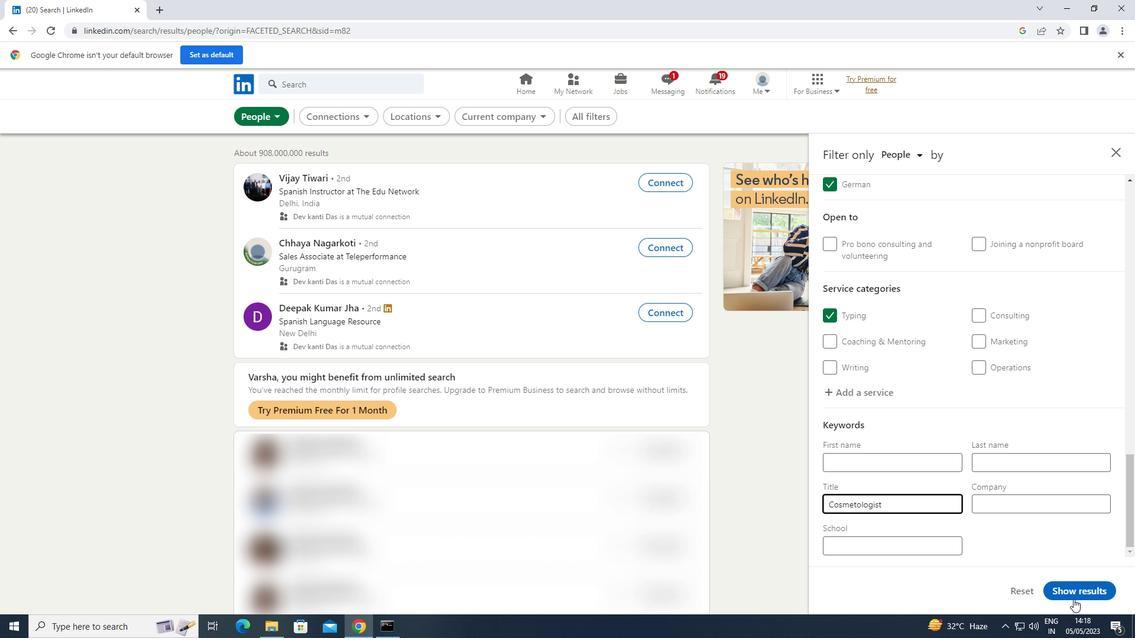 
Action: Mouse pressed left at (1075, 598)
Screenshot: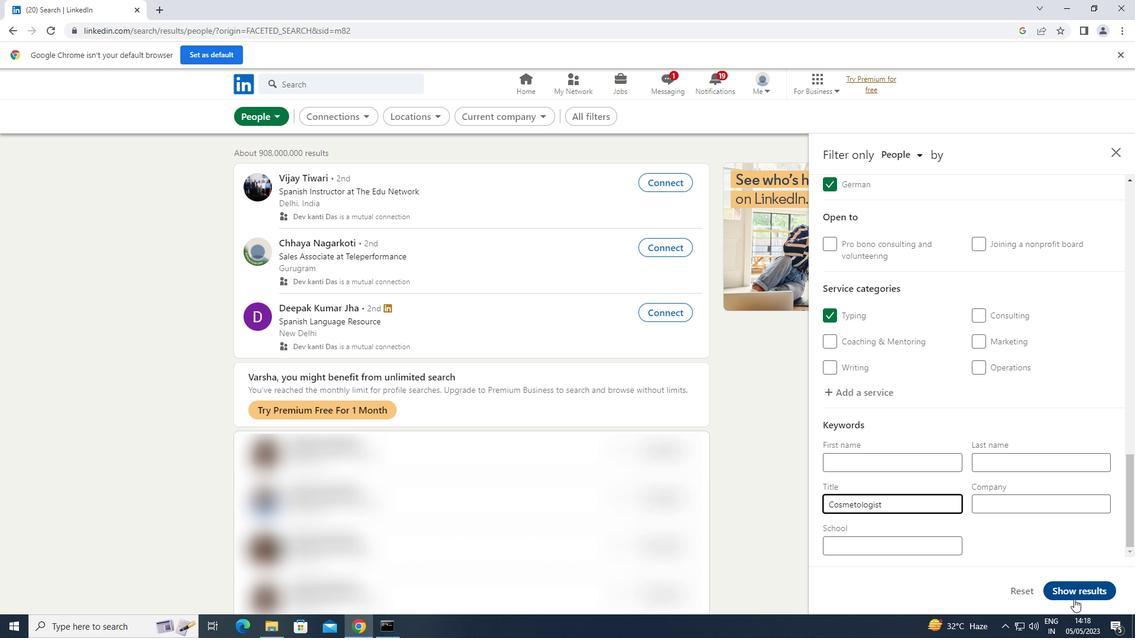 
